 Task: Find connections with filter location São Cristóvão with filter topic #motivation with filter profile language English with filter current company Sterlite Power with filter school Kumaun University with filter industry Defense and Space Manufacturing with filter service category Mobile Marketing with filter keywords title Financial Planner
Action: Mouse moved to (479, 85)
Screenshot: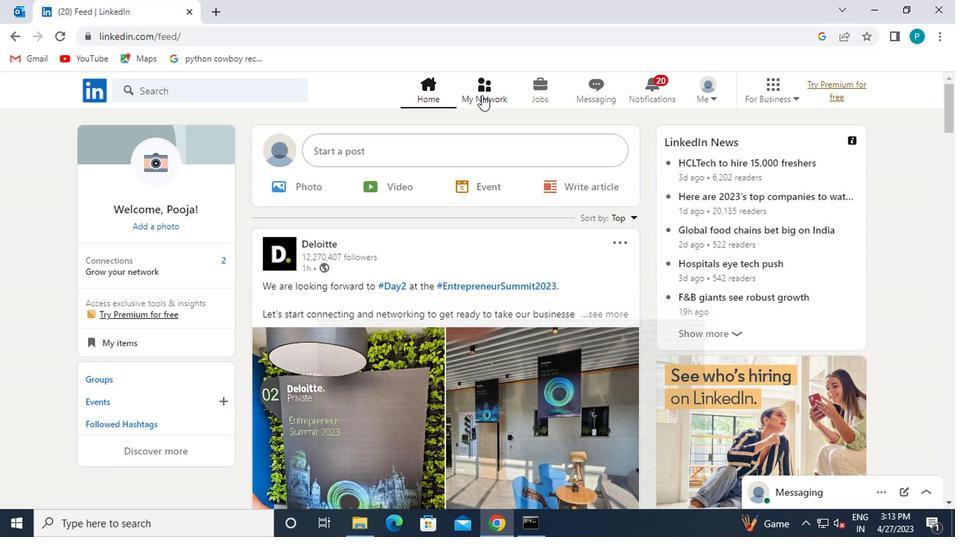 
Action: Mouse pressed left at (479, 85)
Screenshot: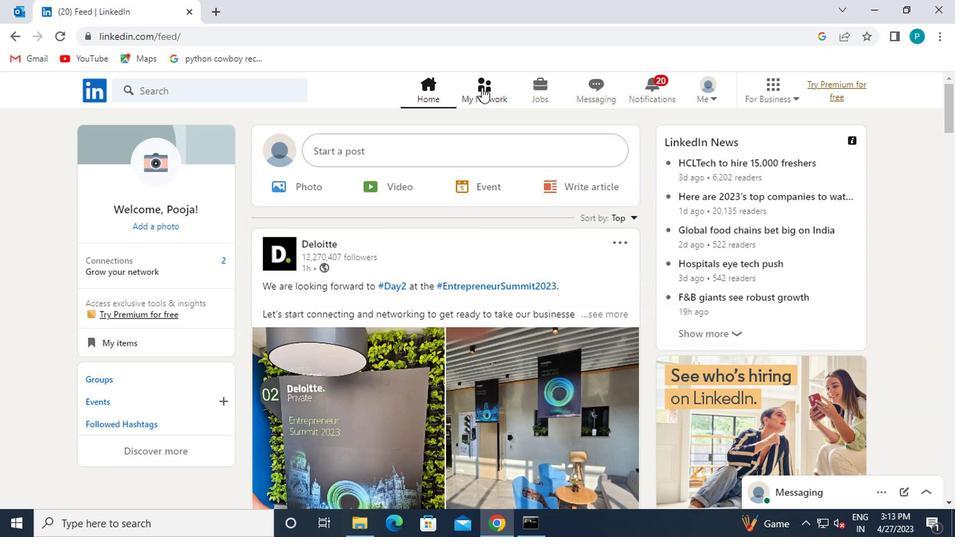 
Action: Mouse moved to (220, 167)
Screenshot: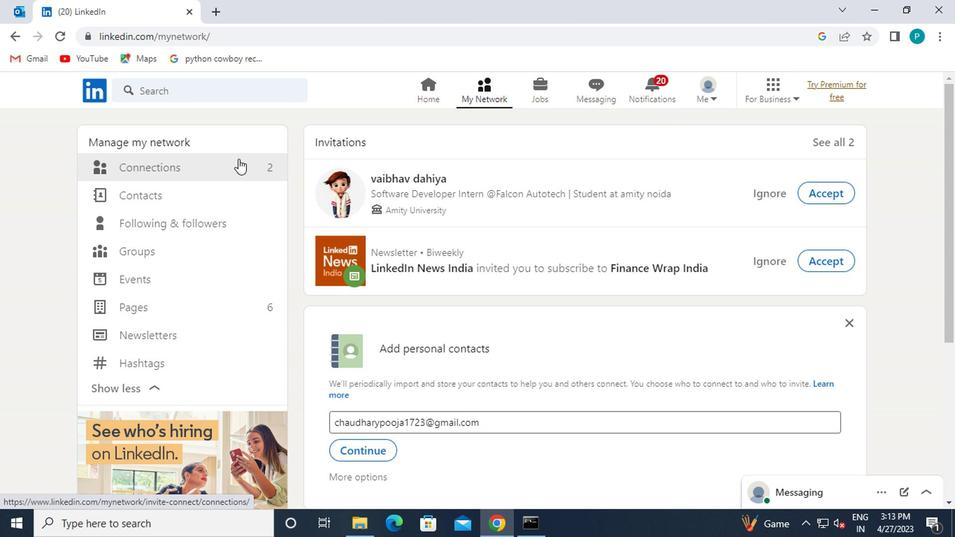 
Action: Mouse pressed left at (220, 167)
Screenshot: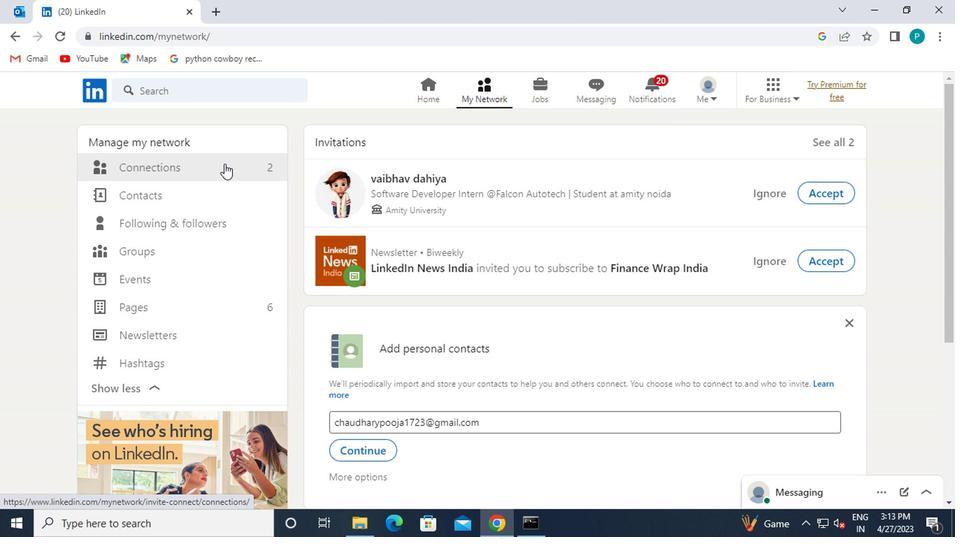 
Action: Mouse moved to (582, 174)
Screenshot: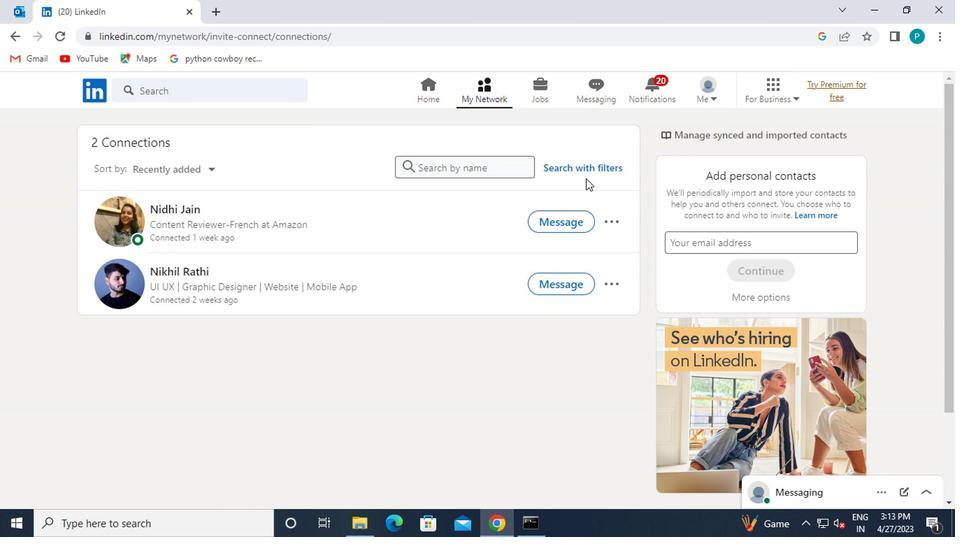 
Action: Mouse pressed left at (582, 174)
Screenshot: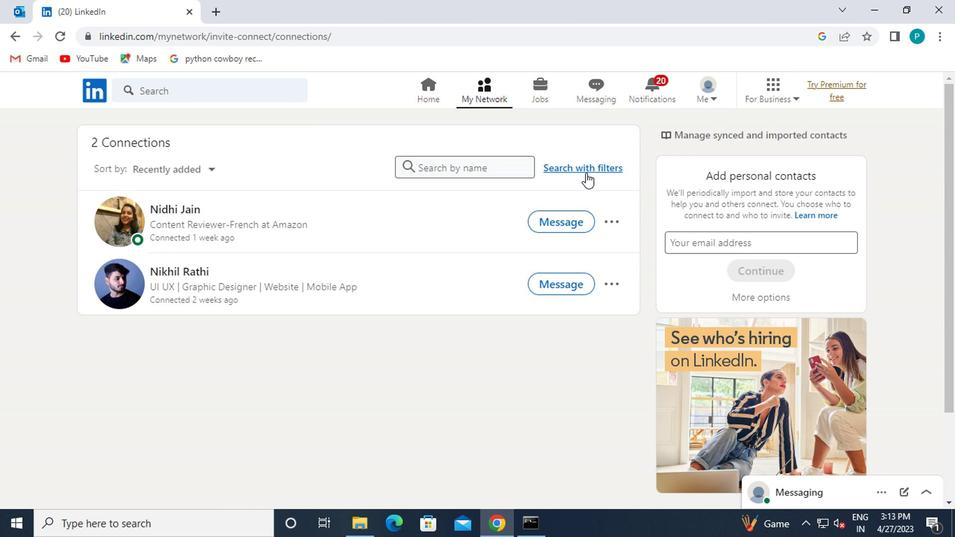 
Action: Mouse moved to (523, 129)
Screenshot: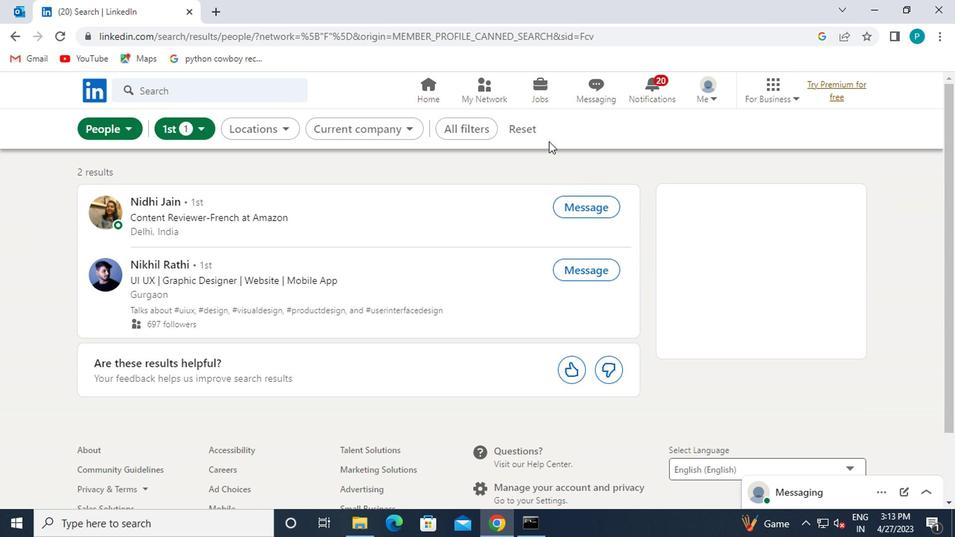 
Action: Mouse pressed left at (523, 129)
Screenshot: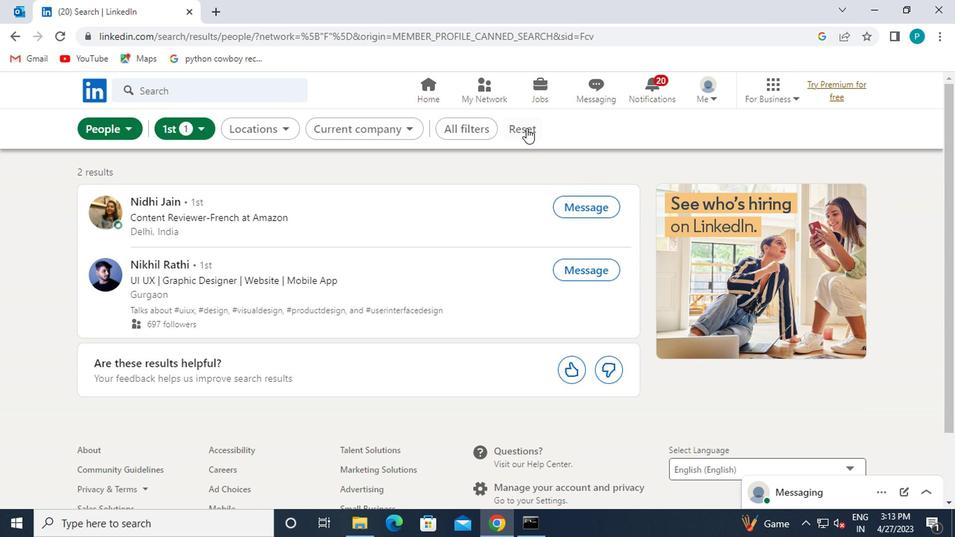 
Action: Mouse moved to (489, 134)
Screenshot: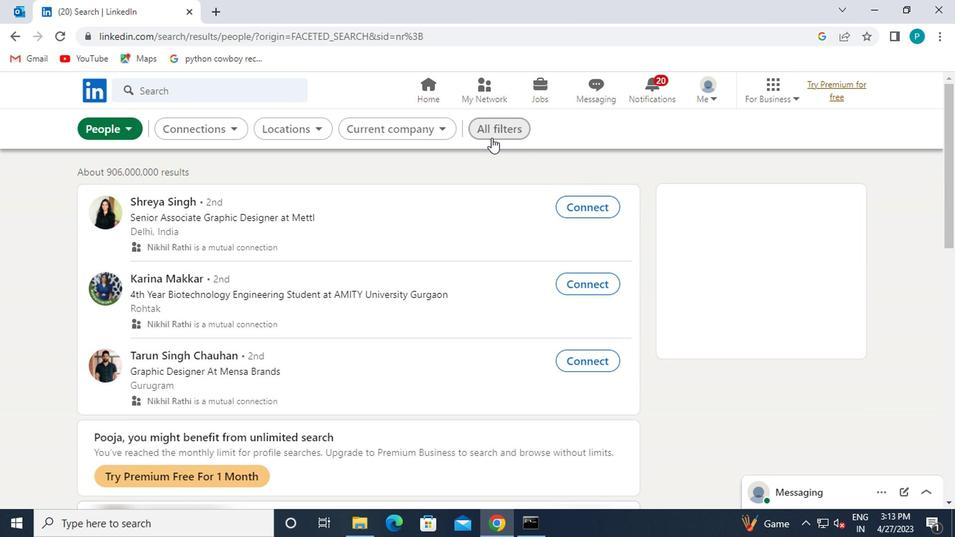 
Action: Mouse pressed left at (489, 134)
Screenshot: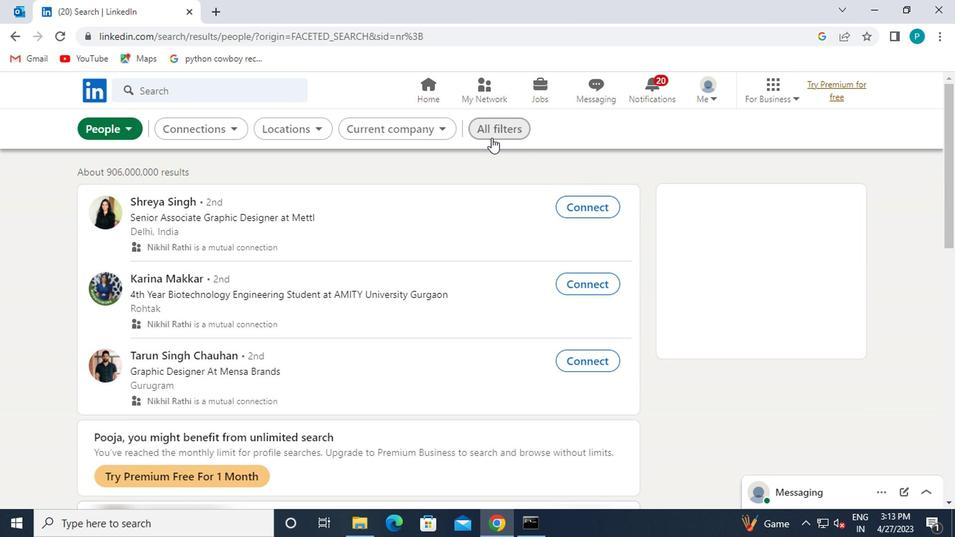 
Action: Mouse moved to (713, 339)
Screenshot: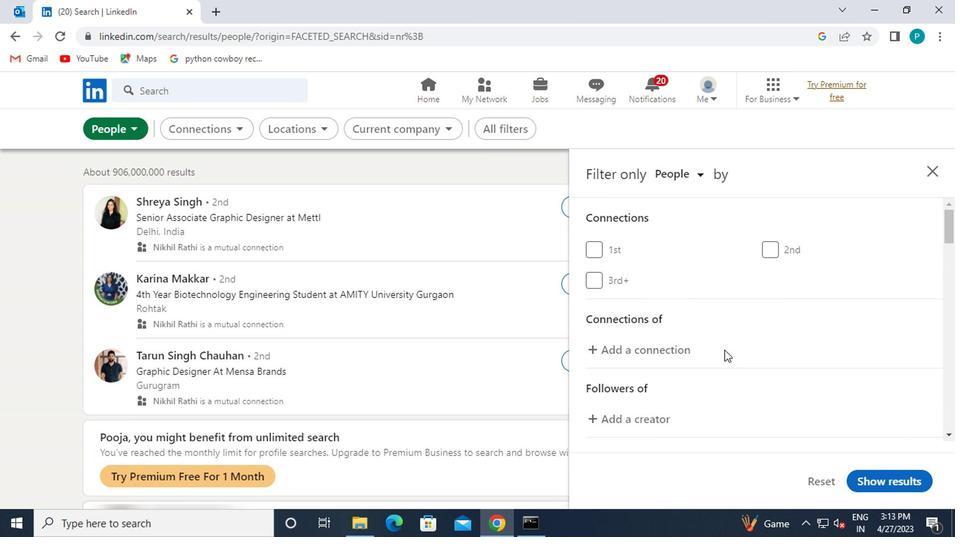 
Action: Mouse scrolled (713, 339) with delta (0, 0)
Screenshot: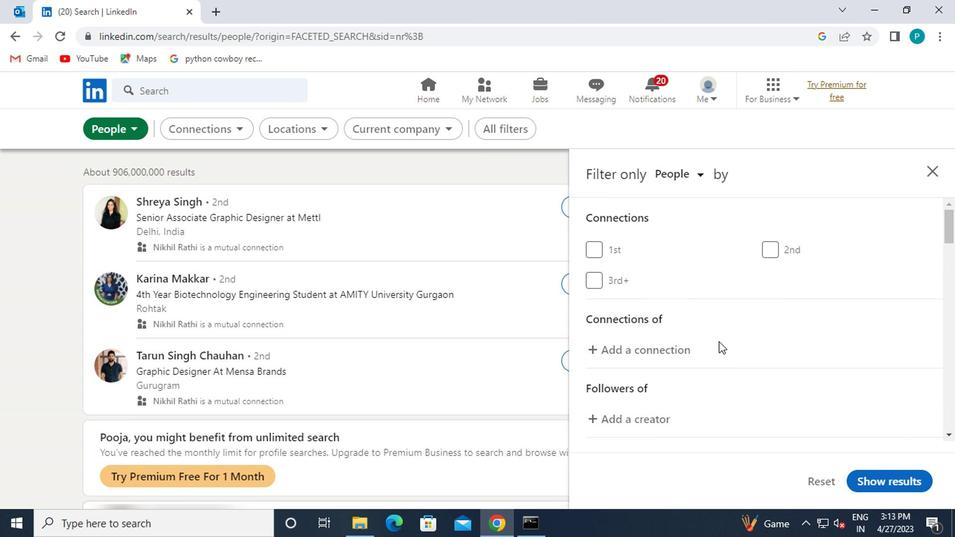 
Action: Mouse moved to (713, 343)
Screenshot: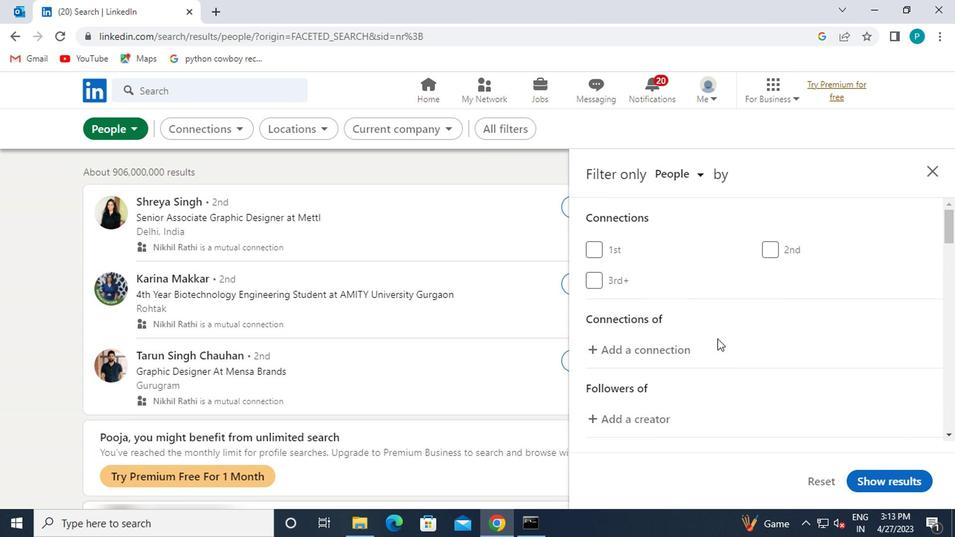 
Action: Mouse scrolled (713, 342) with delta (0, 0)
Screenshot: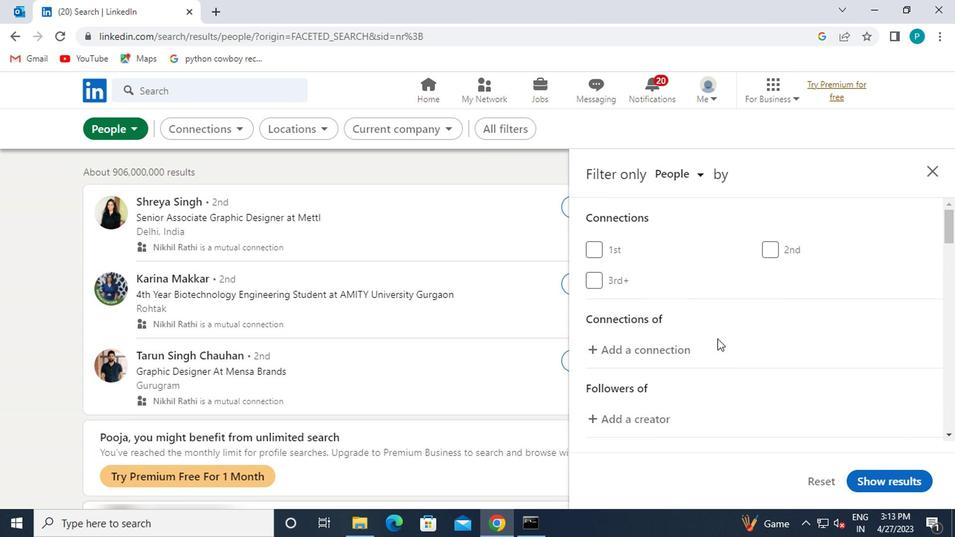 
Action: Mouse moved to (785, 403)
Screenshot: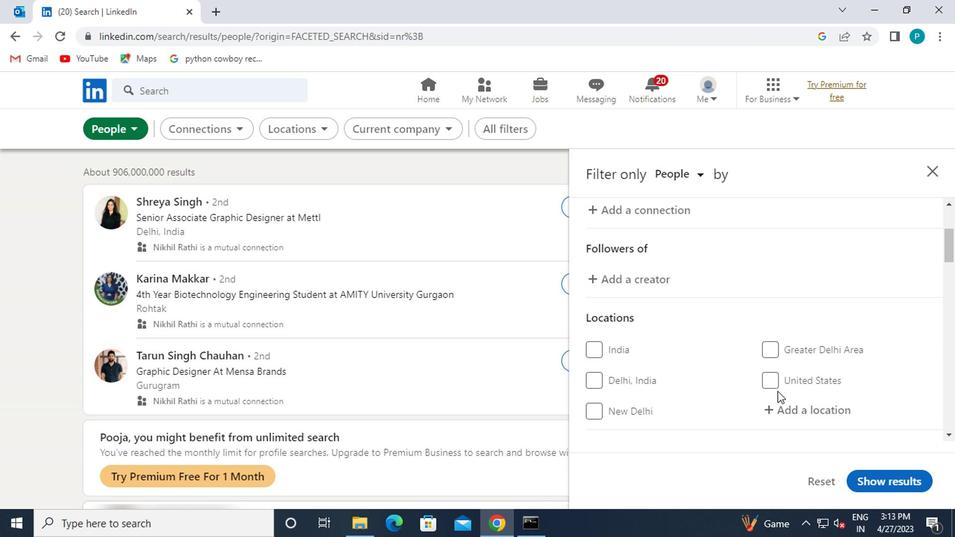 
Action: Mouse pressed left at (785, 403)
Screenshot: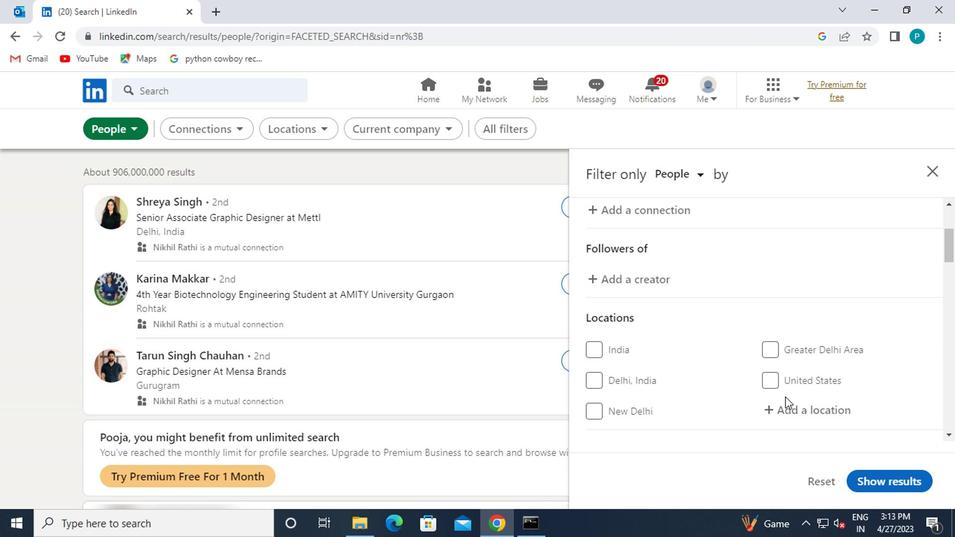 
Action: Key pressed <Key.caps_lock>s<Key.caps_lock>ao<Key.space><Key.caps_lock>c<Key.caps_lock>ris
Screenshot: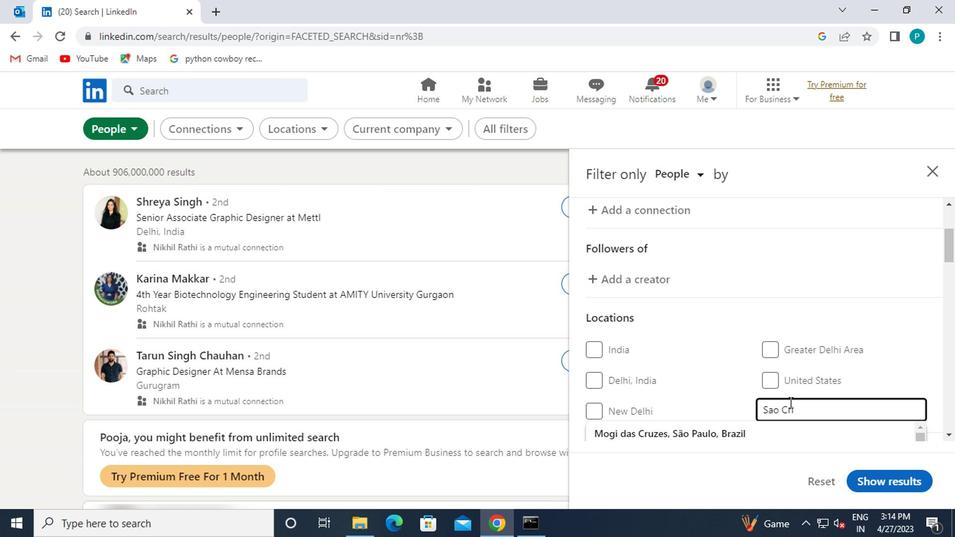 
Action: Mouse moved to (748, 397)
Screenshot: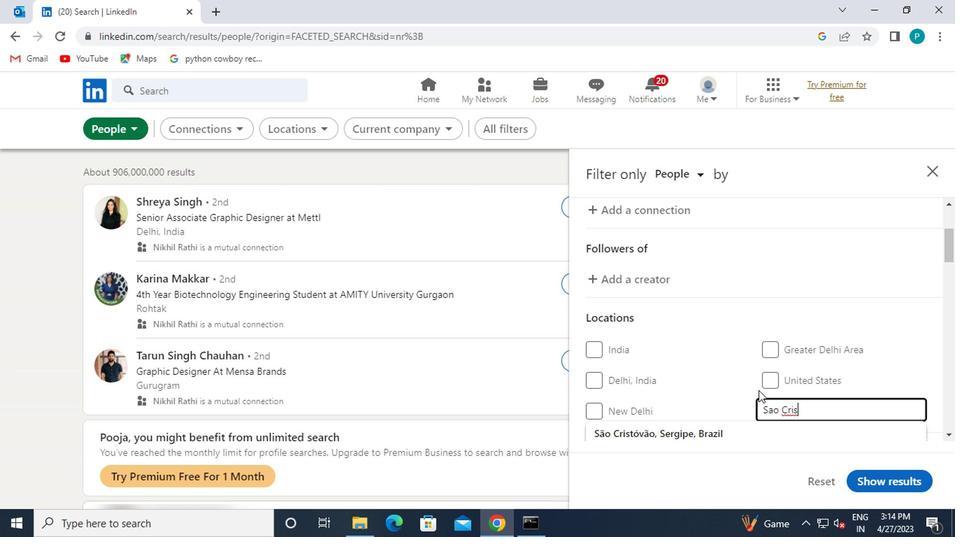 
Action: Mouse scrolled (748, 396) with delta (0, 0)
Screenshot: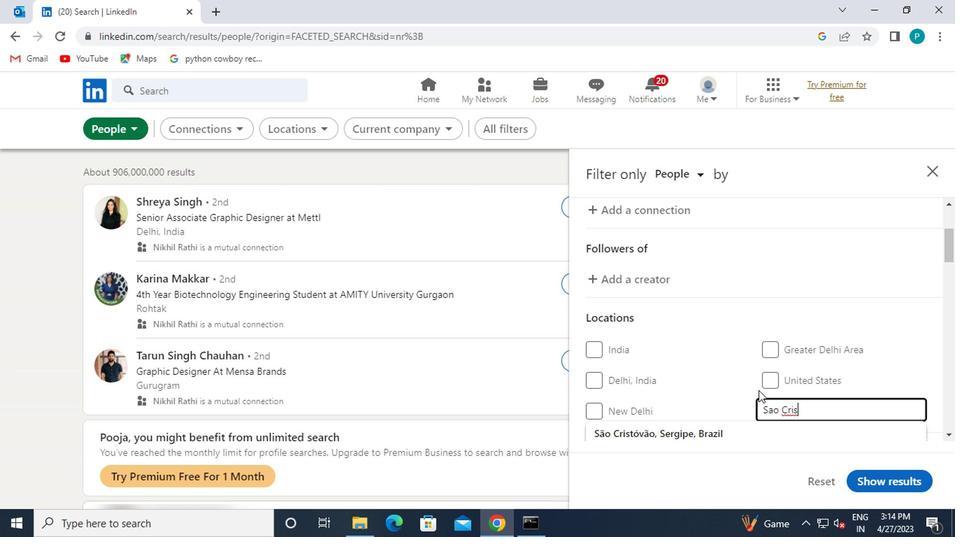 
Action: Mouse moved to (706, 358)
Screenshot: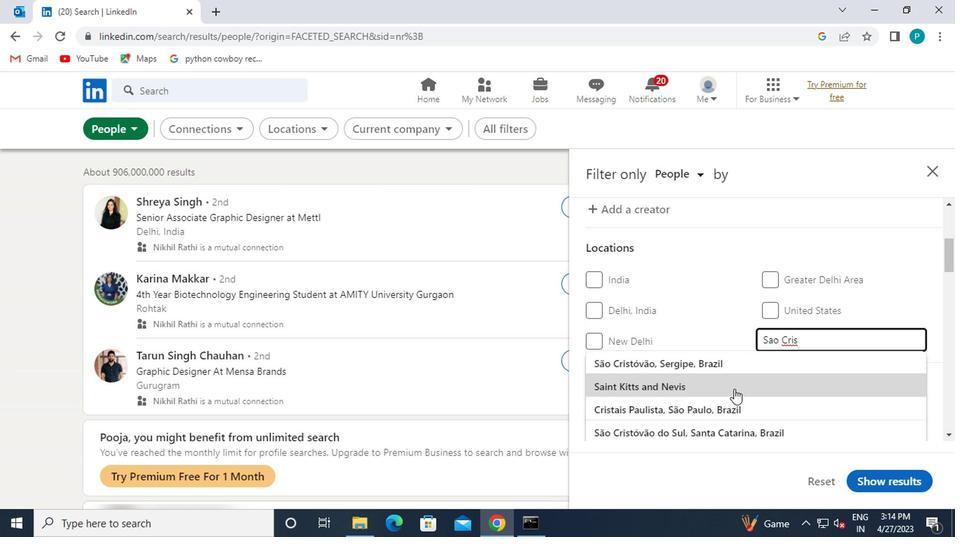 
Action: Mouse pressed left at (706, 358)
Screenshot: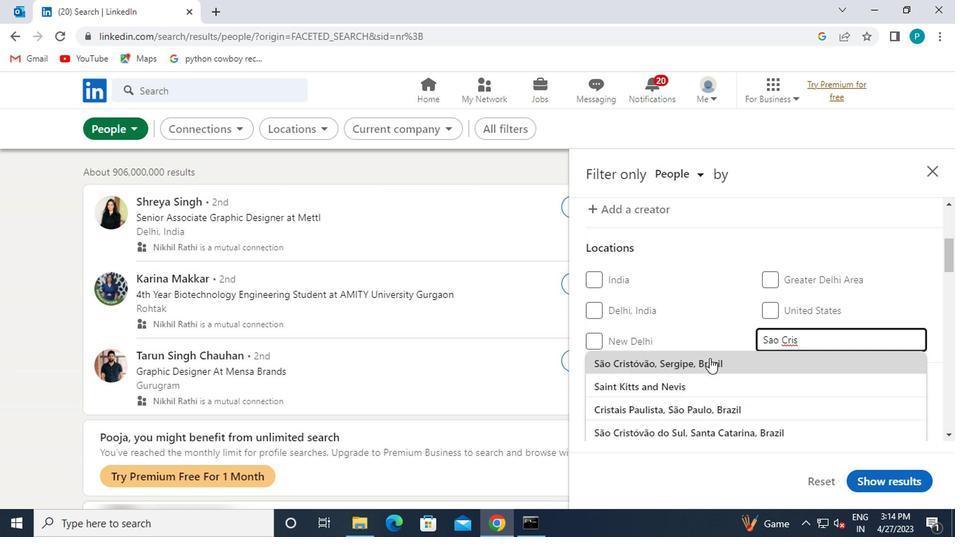 
Action: Mouse moved to (776, 372)
Screenshot: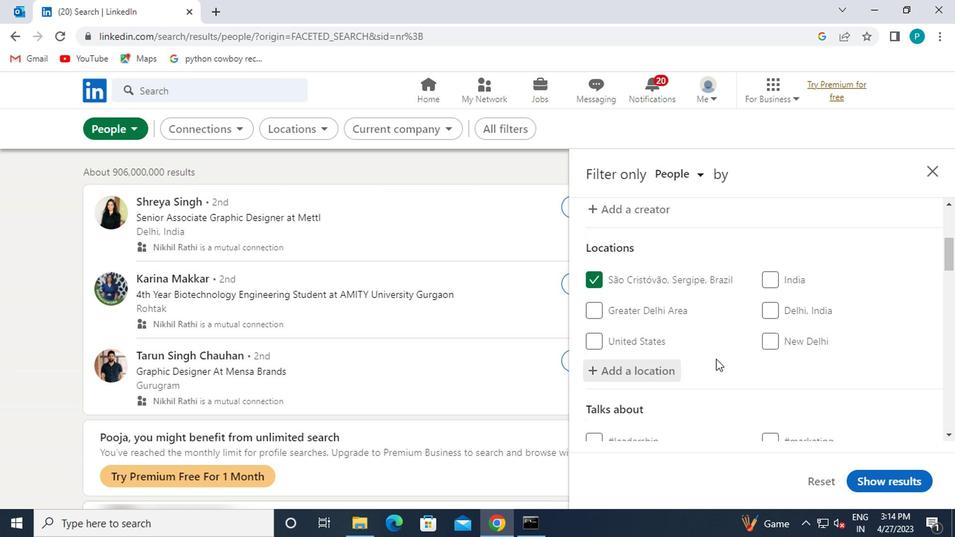 
Action: Mouse scrolled (776, 371) with delta (0, 0)
Screenshot: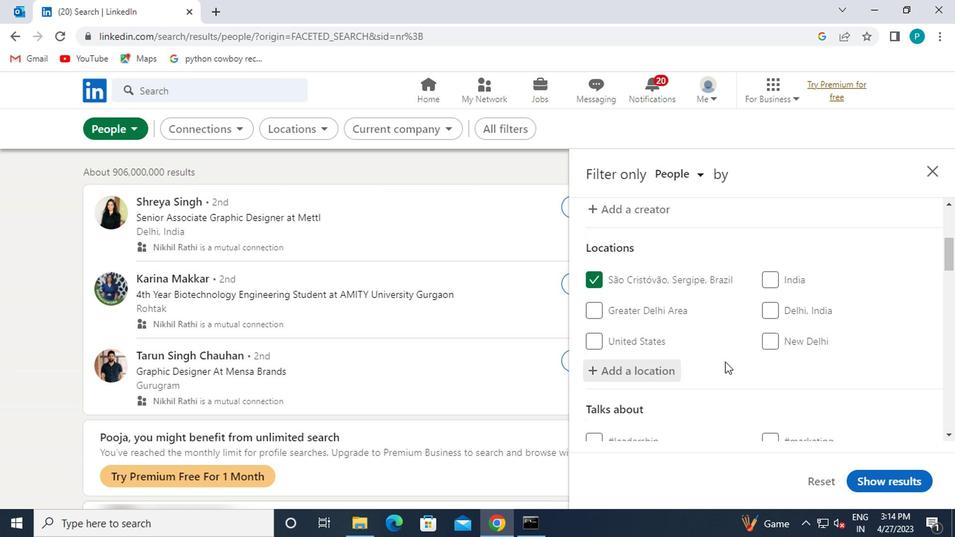 
Action: Mouse moved to (776, 372)
Screenshot: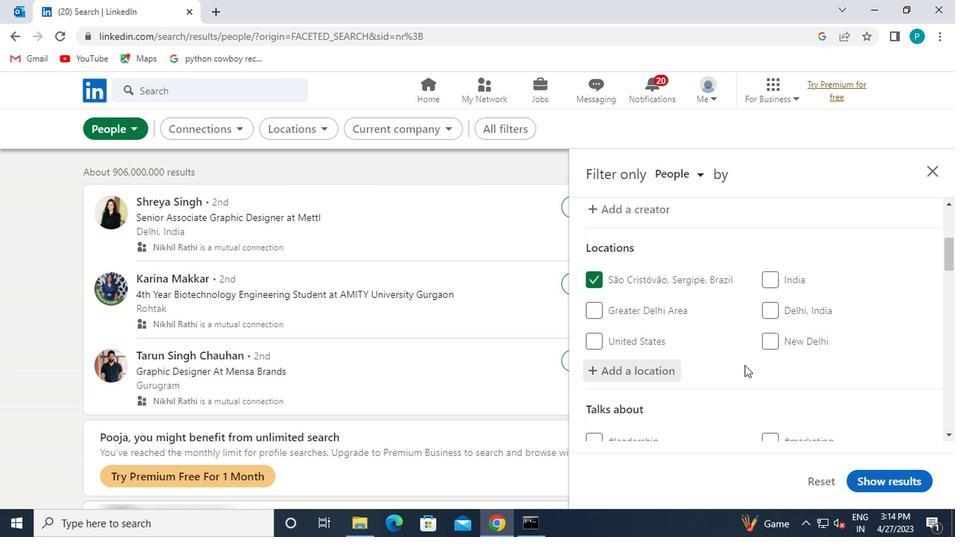 
Action: Mouse scrolled (776, 371) with delta (0, 0)
Screenshot: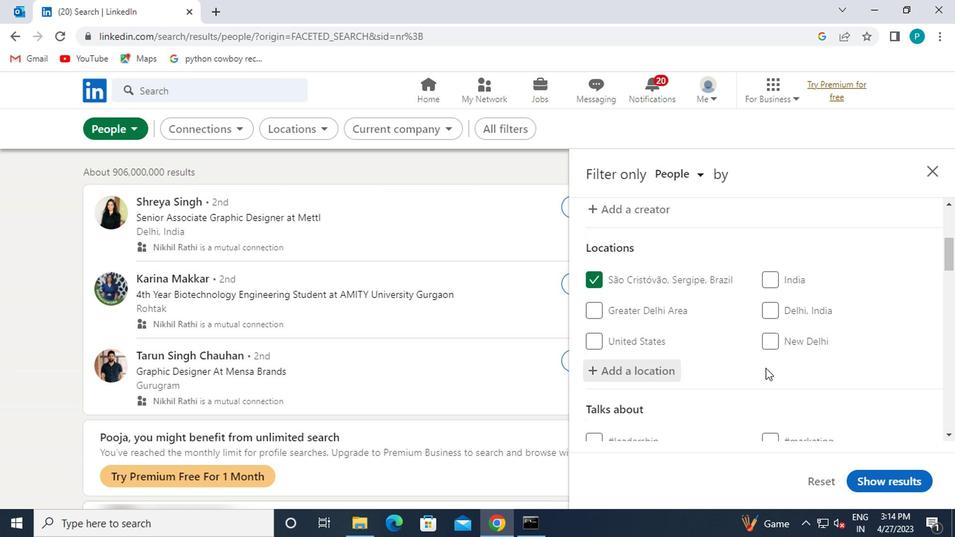 
Action: Mouse scrolled (776, 371) with delta (0, 0)
Screenshot: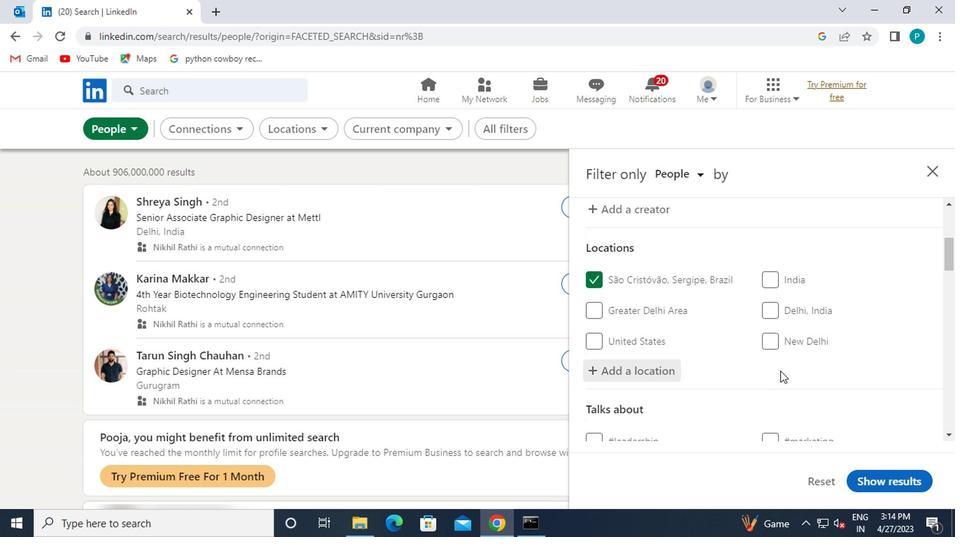 
Action: Mouse moved to (774, 292)
Screenshot: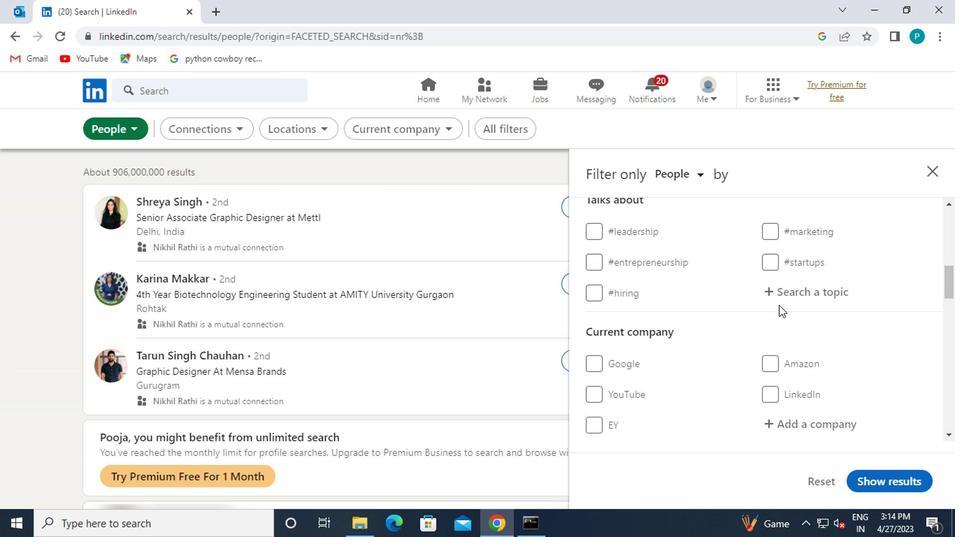 
Action: Mouse pressed left at (774, 292)
Screenshot: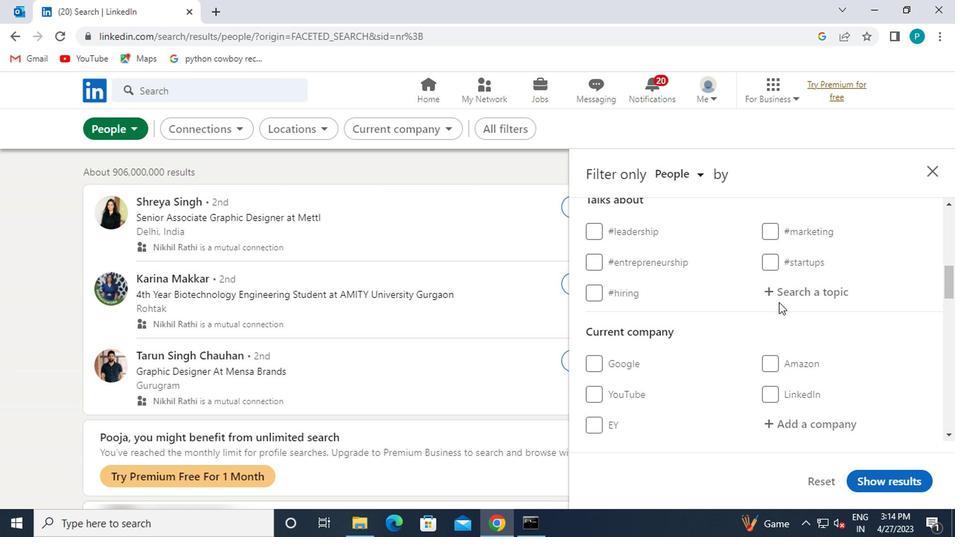 
Action: Key pressed <Key.shift><Key.shift>#MOTIVATION
Screenshot: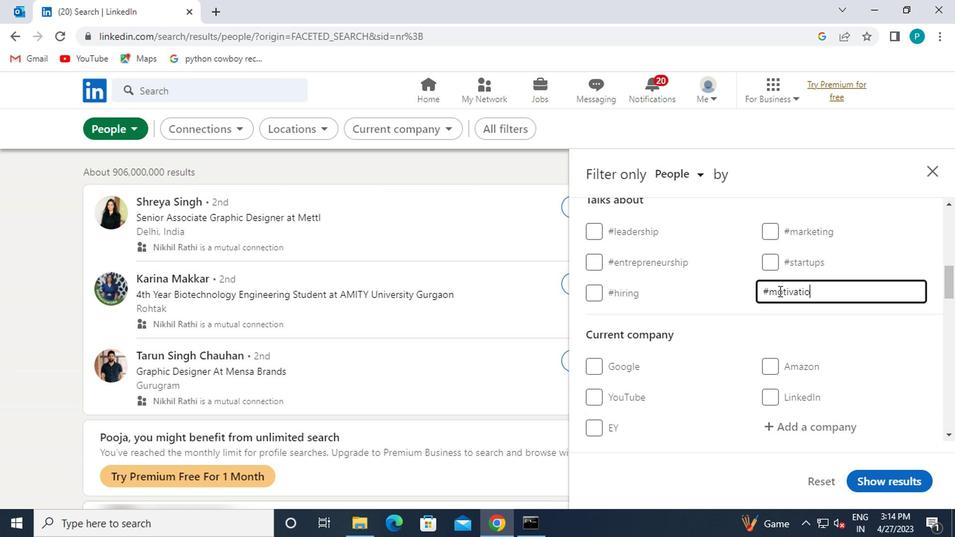 
Action: Mouse moved to (771, 316)
Screenshot: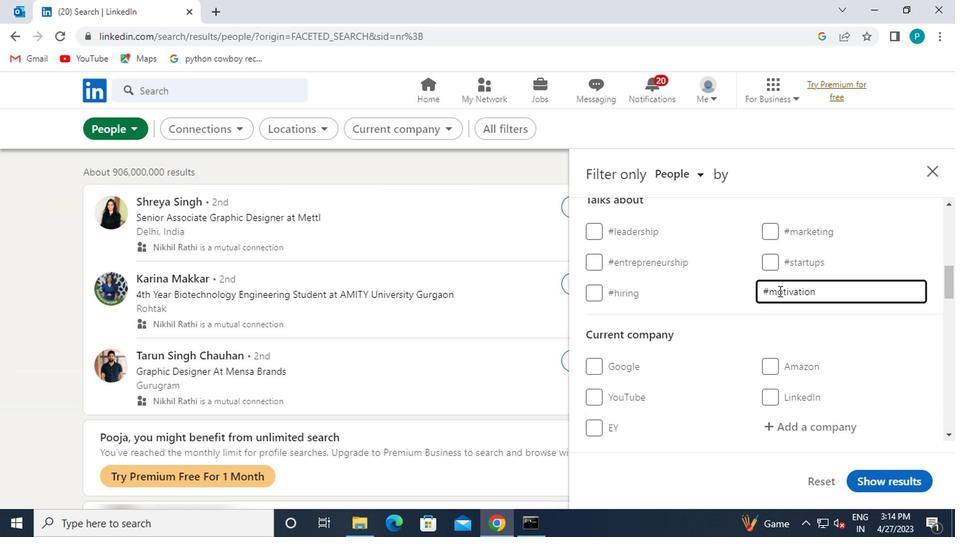 
Action: Mouse scrolled (771, 316) with delta (0, 0)
Screenshot: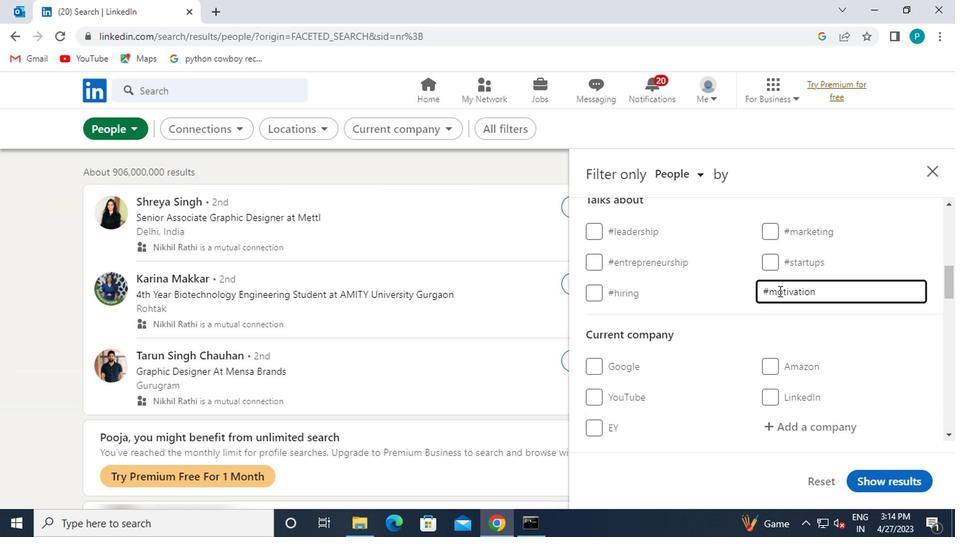 
Action: Mouse moved to (768, 318)
Screenshot: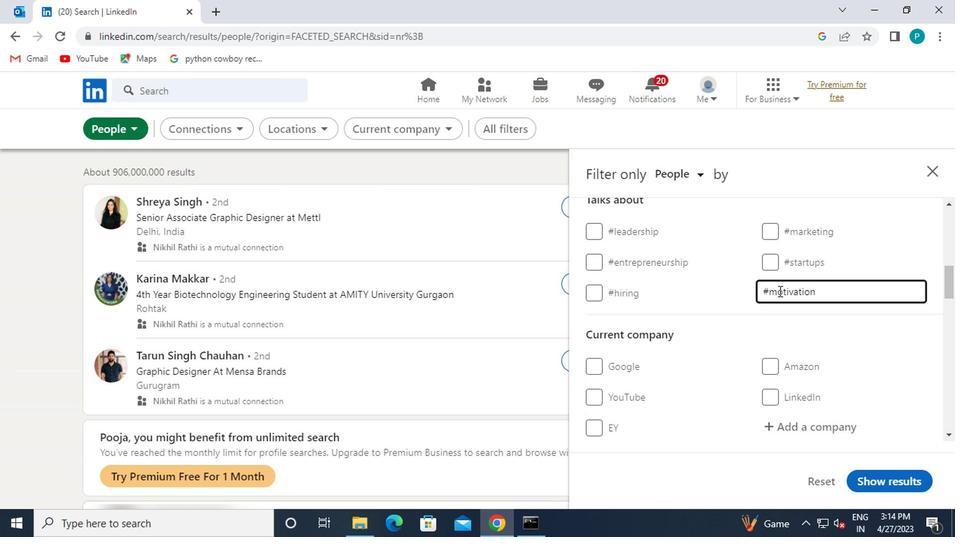 
Action: Mouse scrolled (768, 317) with delta (0, 0)
Screenshot: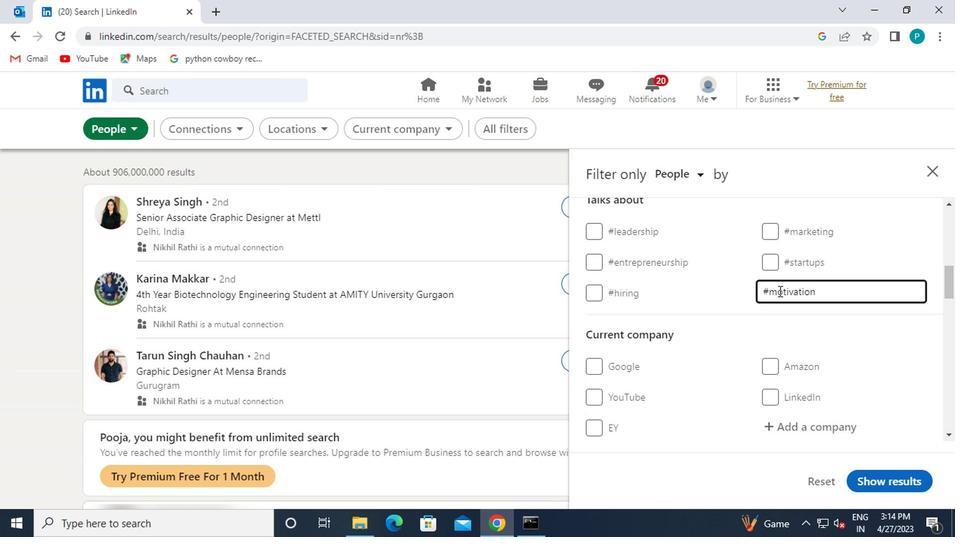 
Action: Mouse moved to (766, 319)
Screenshot: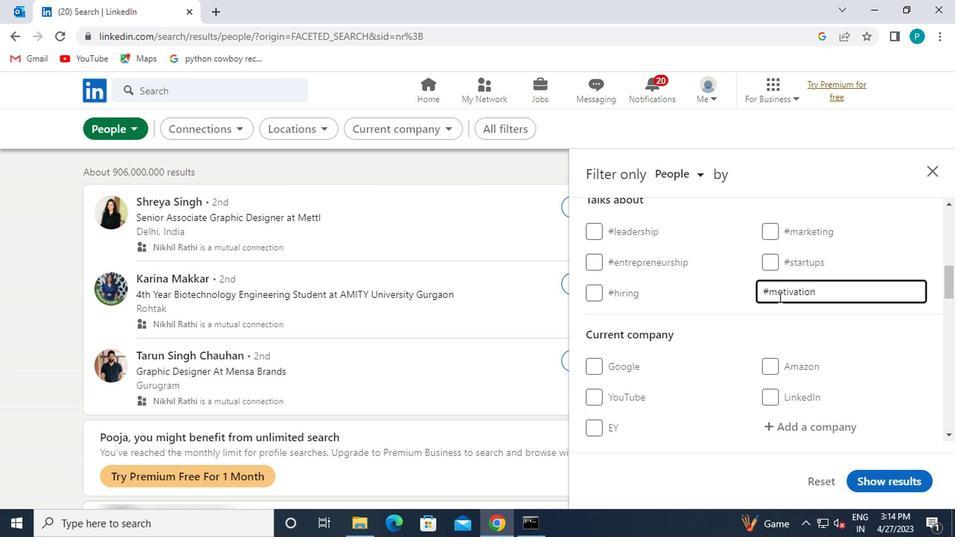 
Action: Mouse scrolled (766, 318) with delta (0, 0)
Screenshot: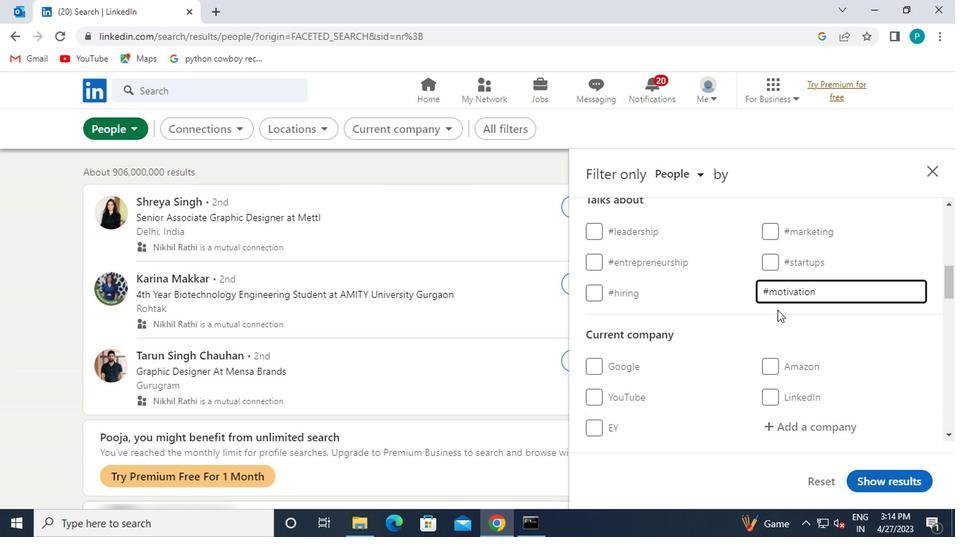 
Action: Mouse moved to (737, 332)
Screenshot: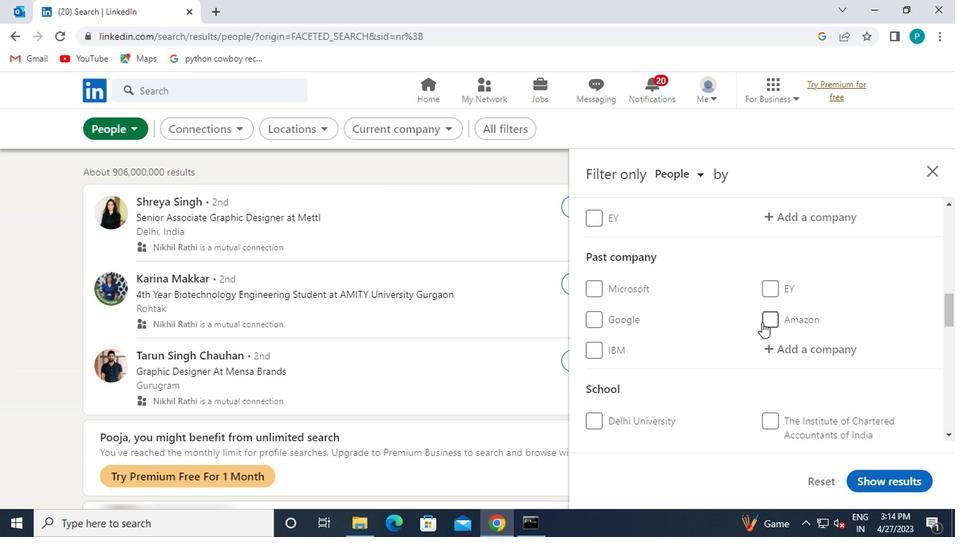 
Action: Mouse scrolled (737, 332) with delta (0, 0)
Screenshot: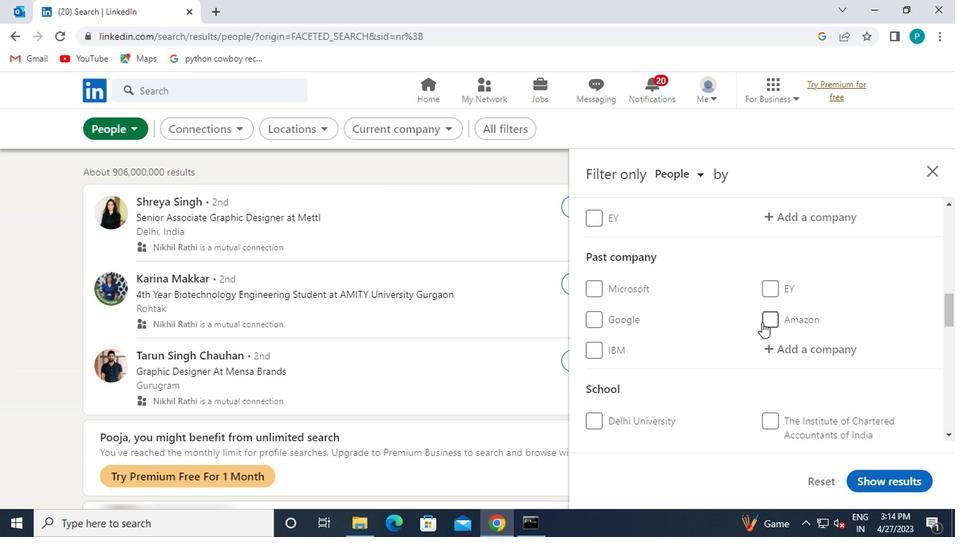
Action: Mouse moved to (728, 336)
Screenshot: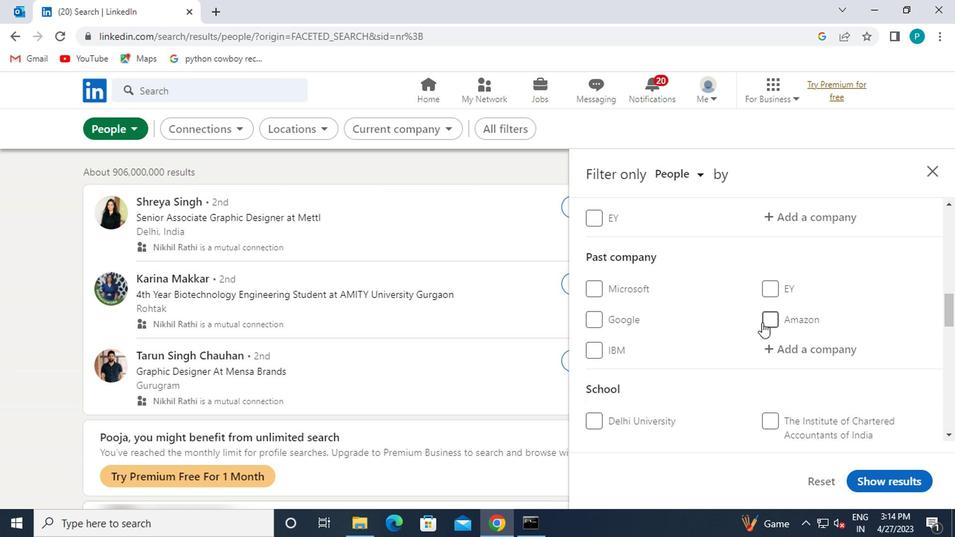 
Action: Mouse scrolled (728, 335) with delta (0, 0)
Screenshot: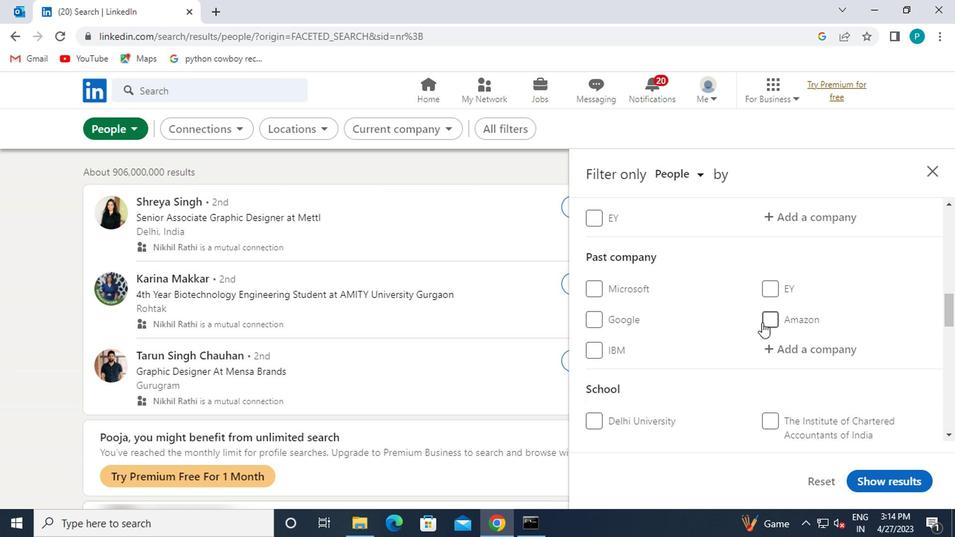 
Action: Mouse moved to (594, 348)
Screenshot: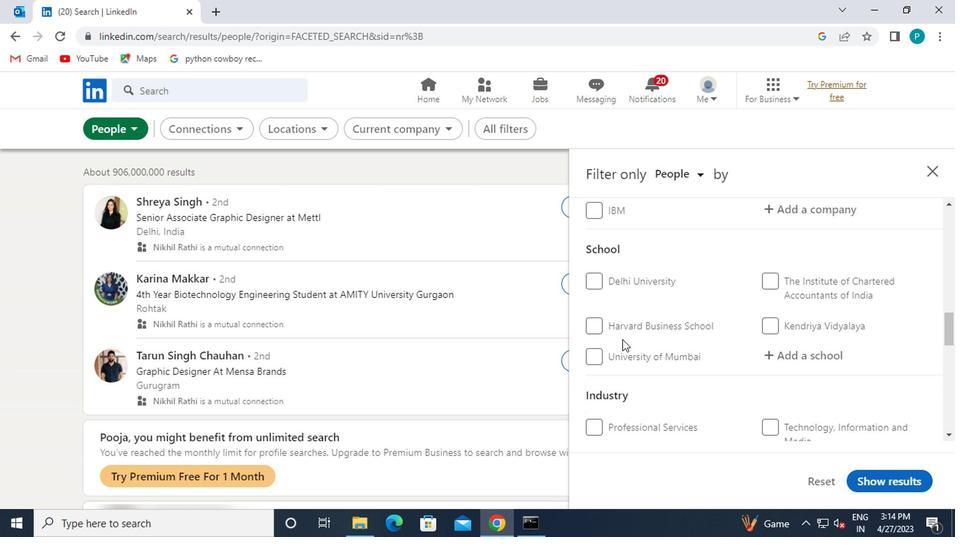 
Action: Mouse scrolled (594, 347) with delta (0, 0)
Screenshot: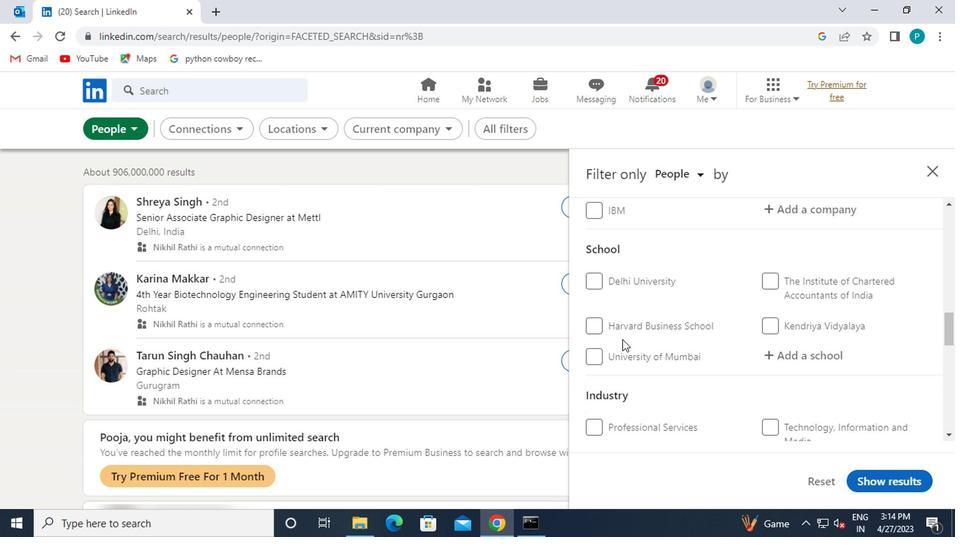 
Action: Mouse moved to (594, 366)
Screenshot: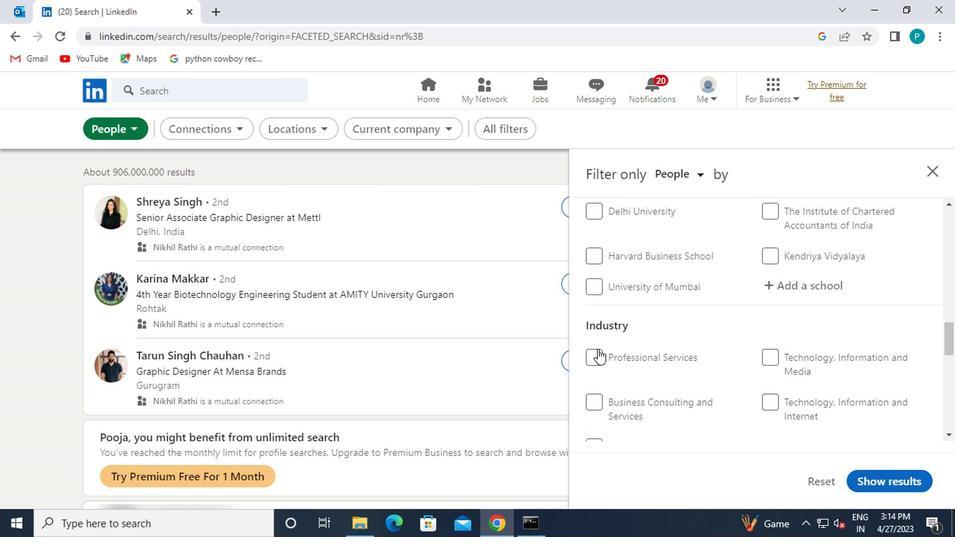
Action: Mouse scrolled (594, 365) with delta (0, 0)
Screenshot: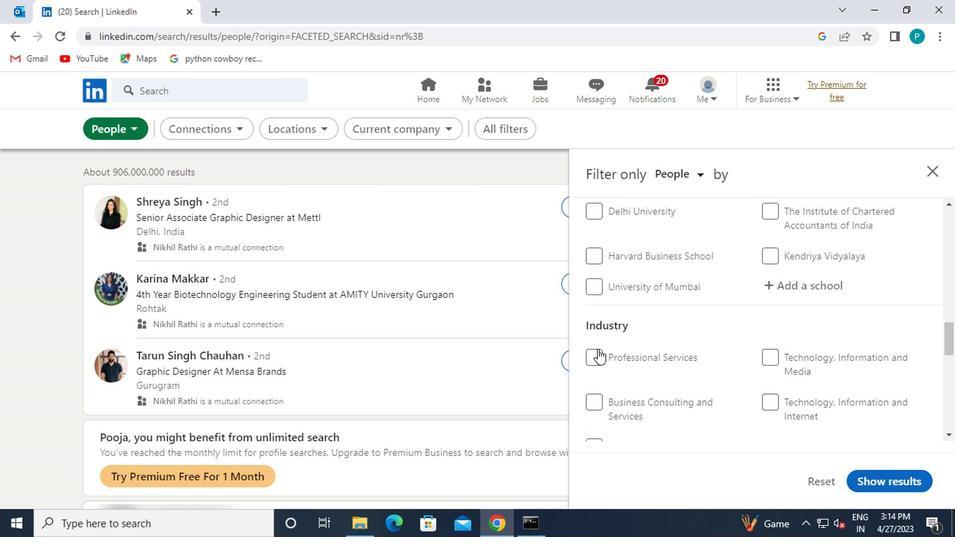 
Action: Mouse moved to (594, 366)
Screenshot: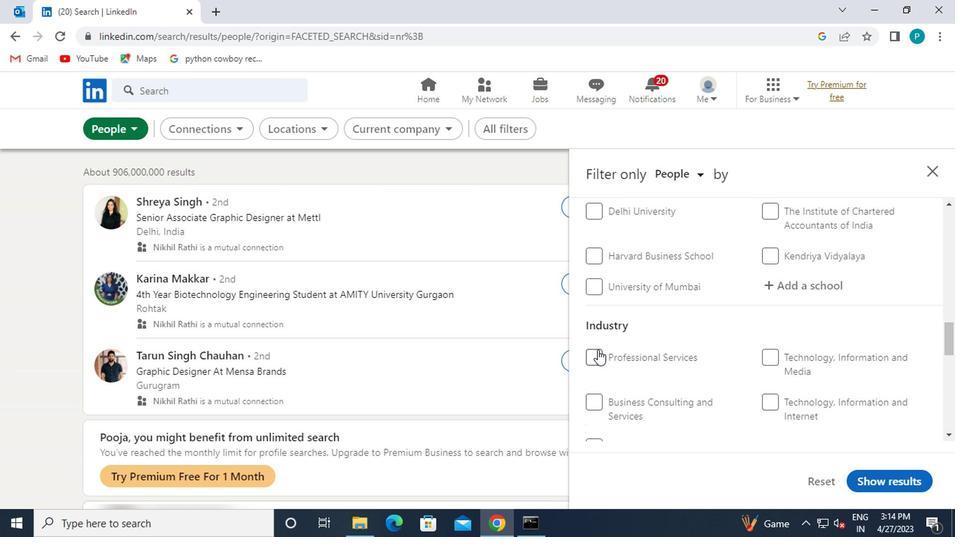 
Action: Mouse scrolled (594, 365) with delta (0, 0)
Screenshot: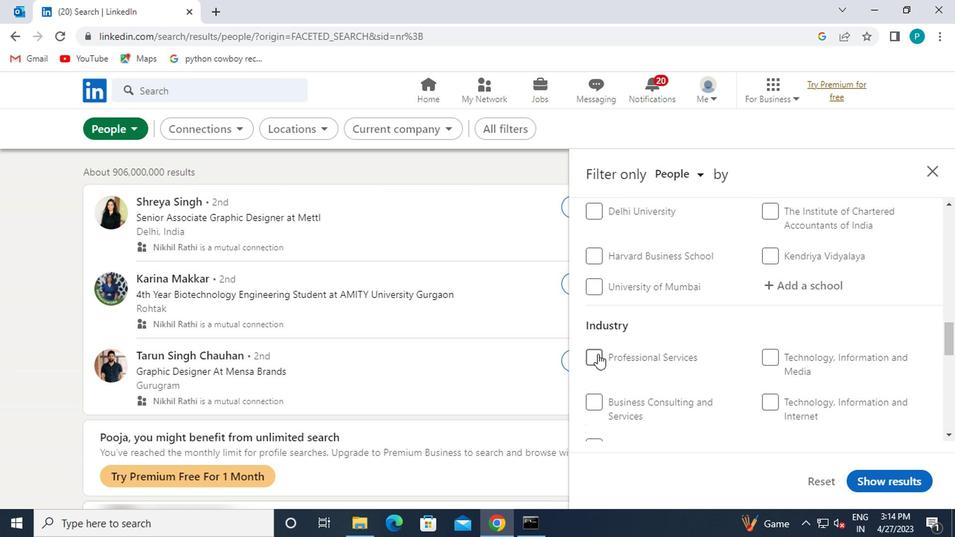 
Action: Mouse scrolled (594, 365) with delta (0, 0)
Screenshot: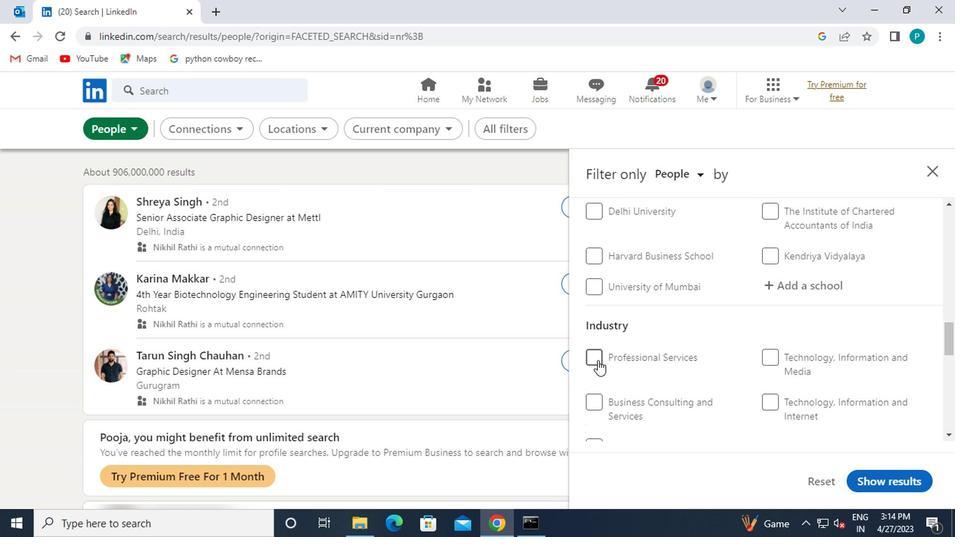 
Action: Mouse scrolled (594, 365) with delta (0, 0)
Screenshot: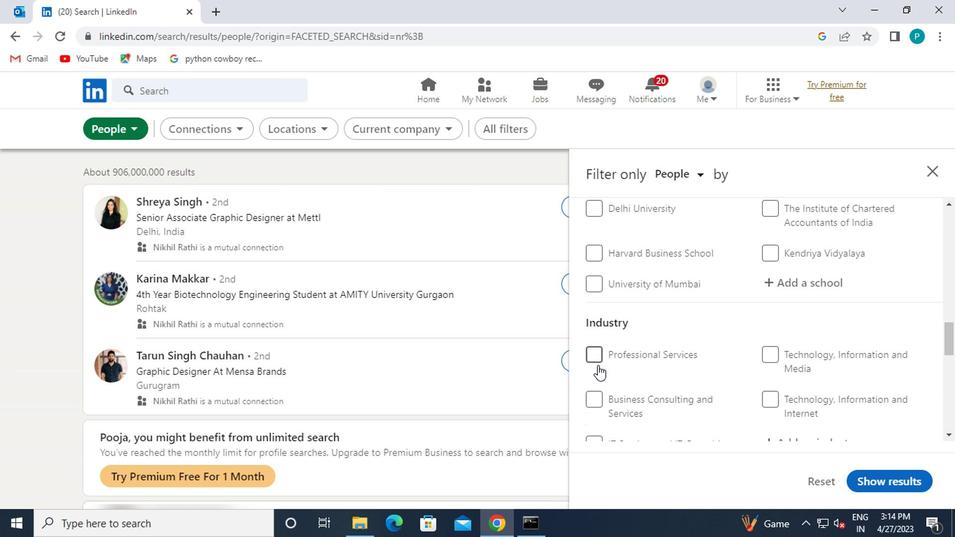 
Action: Mouse moved to (595, 368)
Screenshot: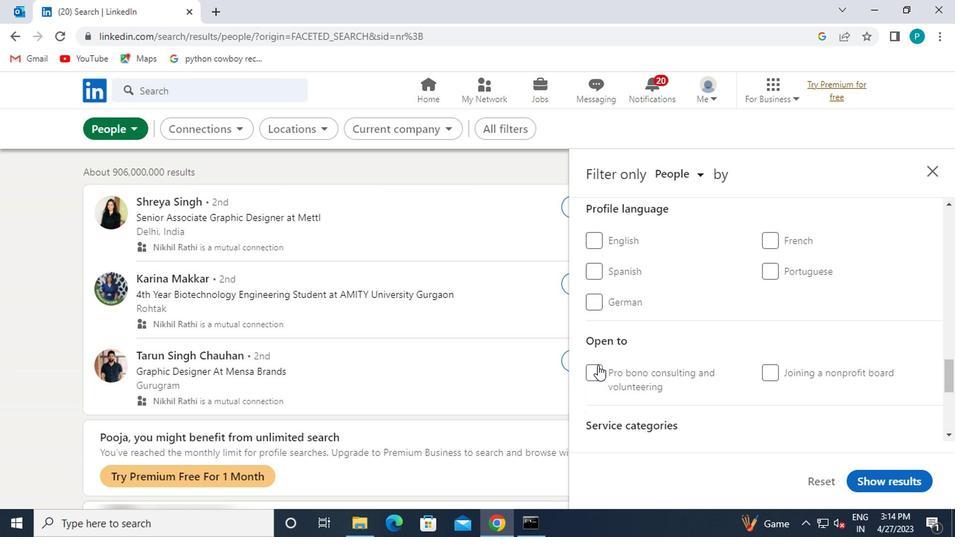 
Action: Mouse scrolled (595, 367) with delta (0, 0)
Screenshot: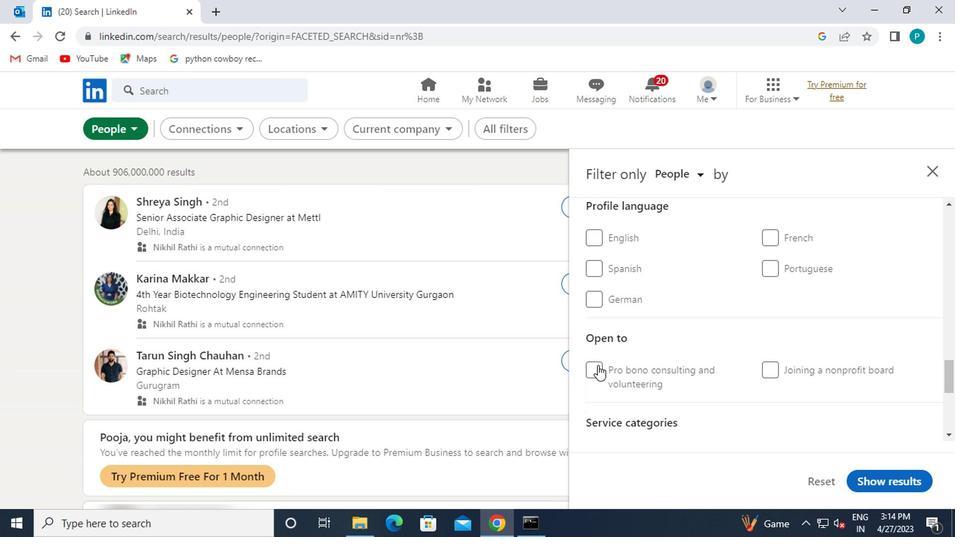 
Action: Mouse scrolled (595, 367) with delta (0, 0)
Screenshot: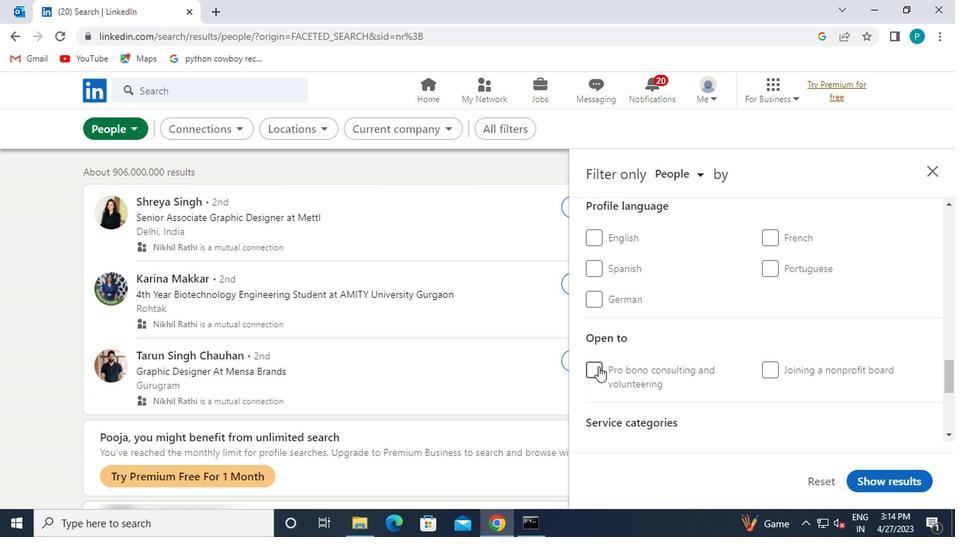 
Action: Mouse moved to (597, 368)
Screenshot: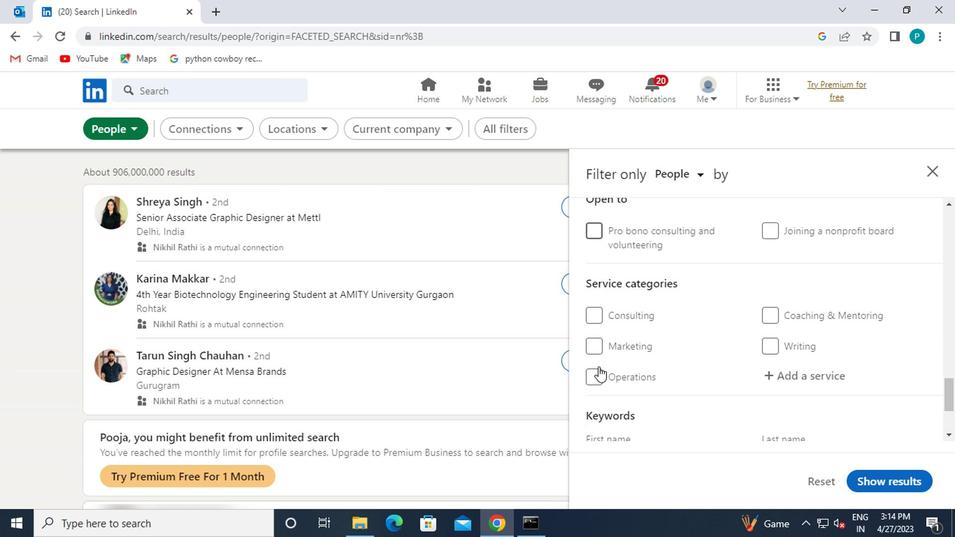 
Action: Mouse scrolled (597, 368) with delta (0, 0)
Screenshot: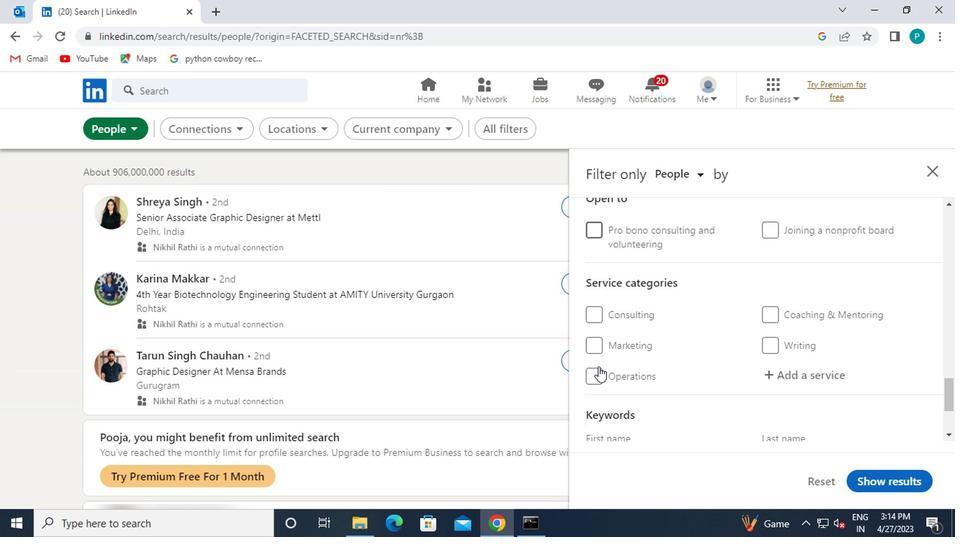 
Action: Mouse moved to (598, 368)
Screenshot: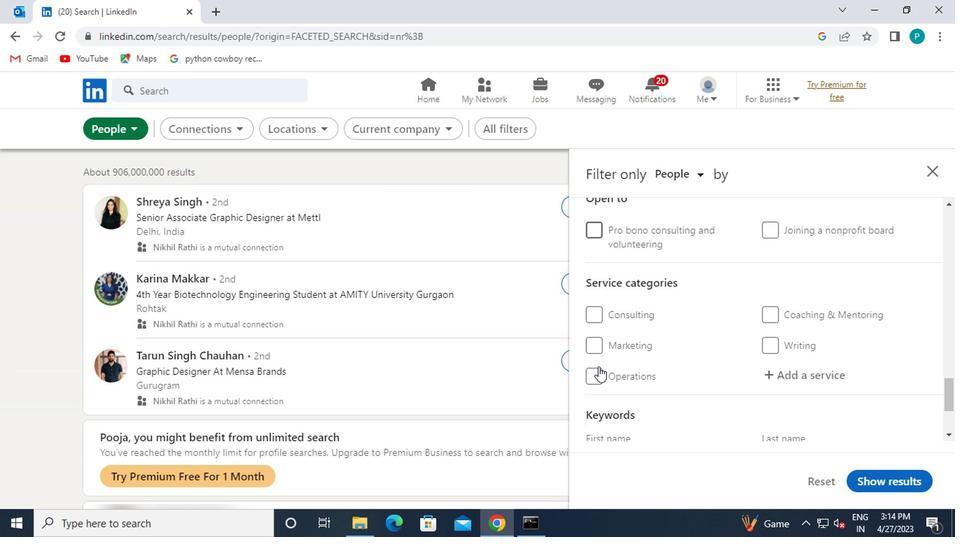 
Action: Mouse scrolled (598, 368) with delta (0, 0)
Screenshot: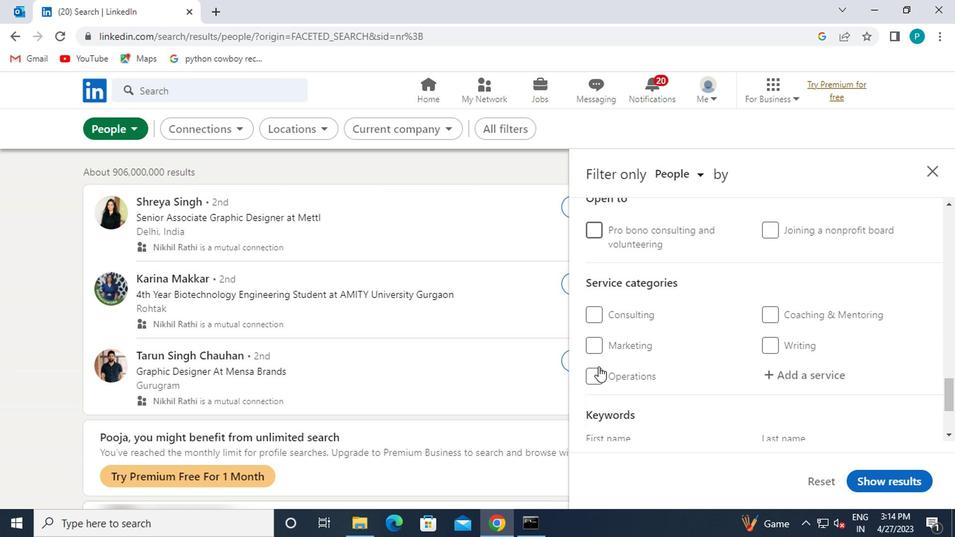 
Action: Mouse moved to (599, 368)
Screenshot: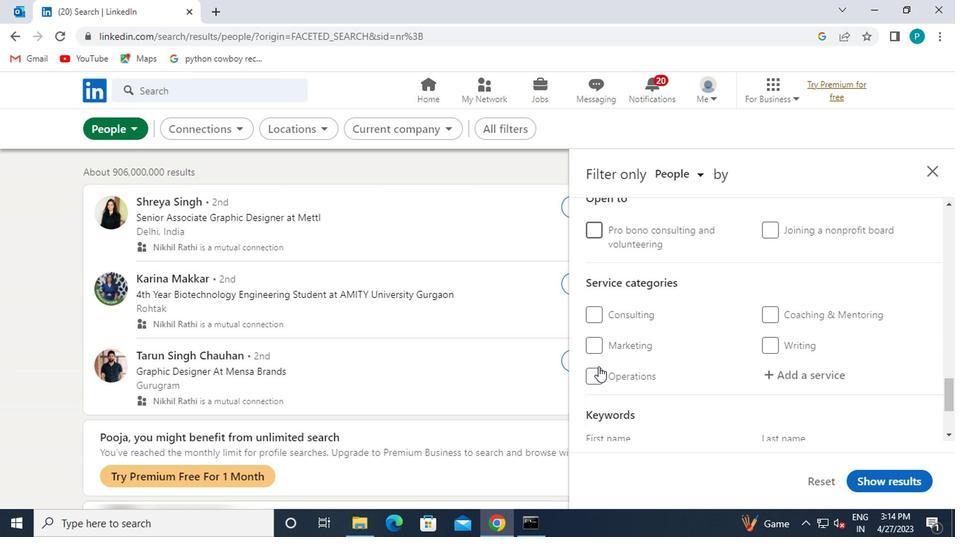 
Action: Mouse scrolled (599, 368) with delta (0, 0)
Screenshot: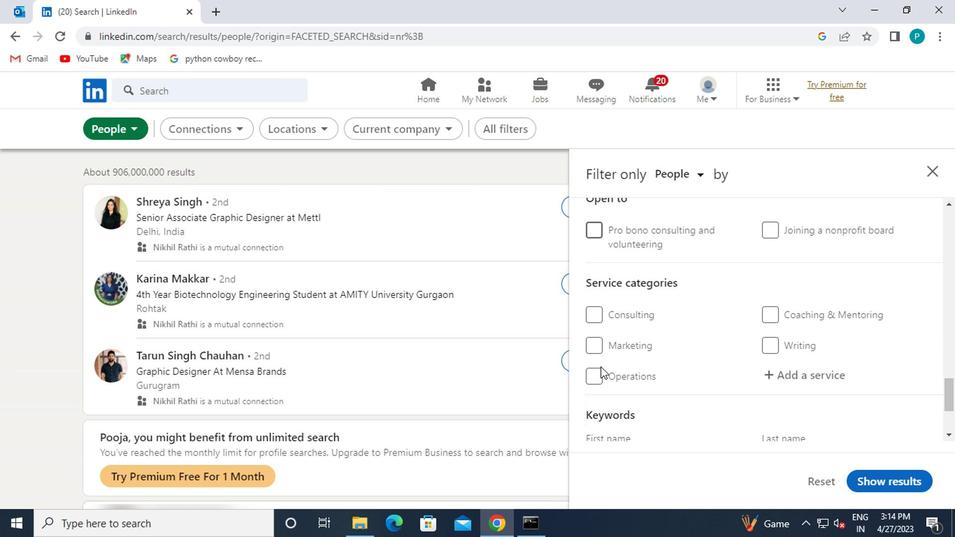 
Action: Mouse moved to (599, 309)
Screenshot: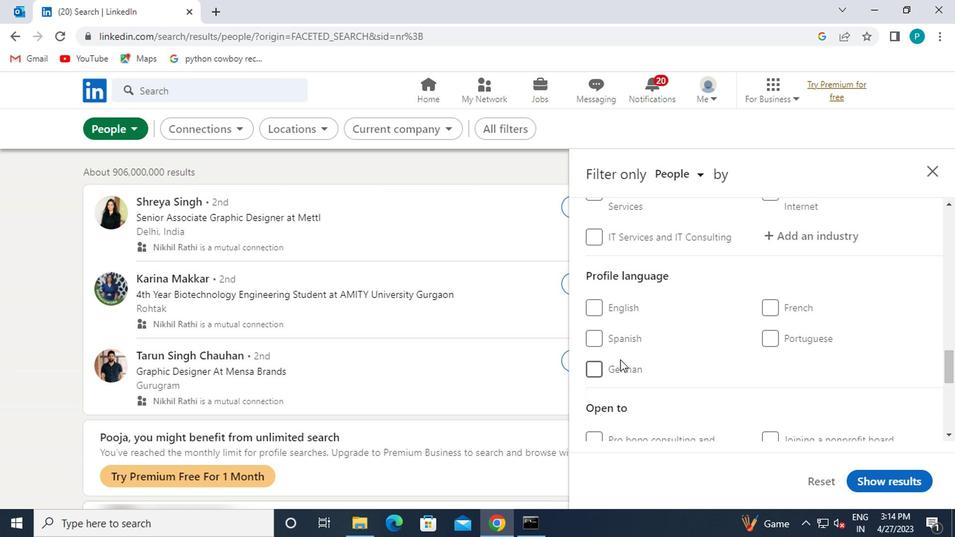 
Action: Mouse pressed left at (599, 309)
Screenshot: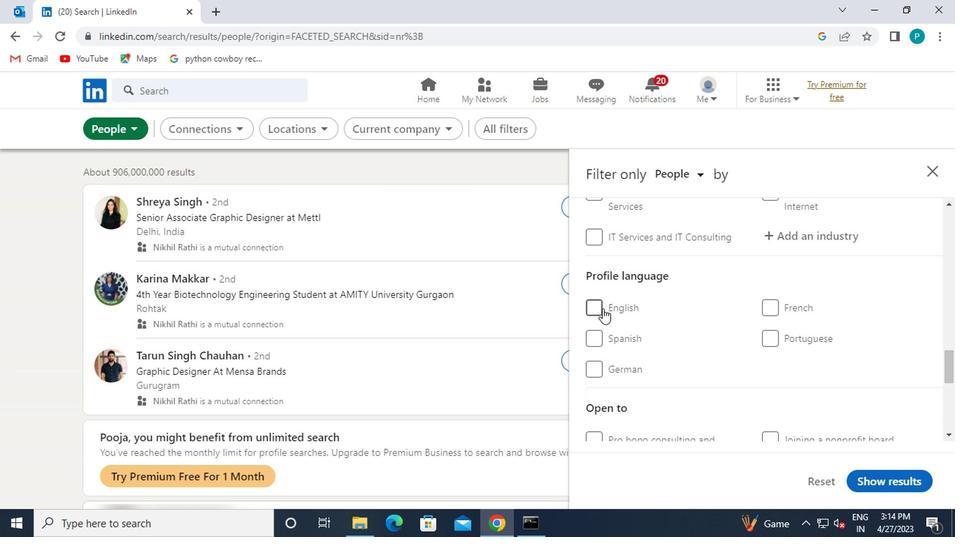 
Action: Mouse moved to (684, 322)
Screenshot: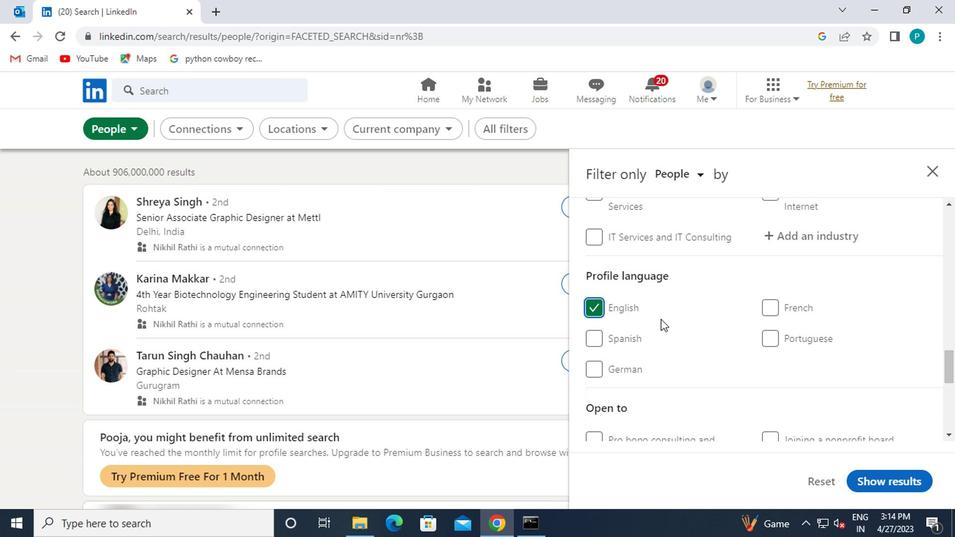 
Action: Mouse scrolled (684, 323) with delta (0, 0)
Screenshot: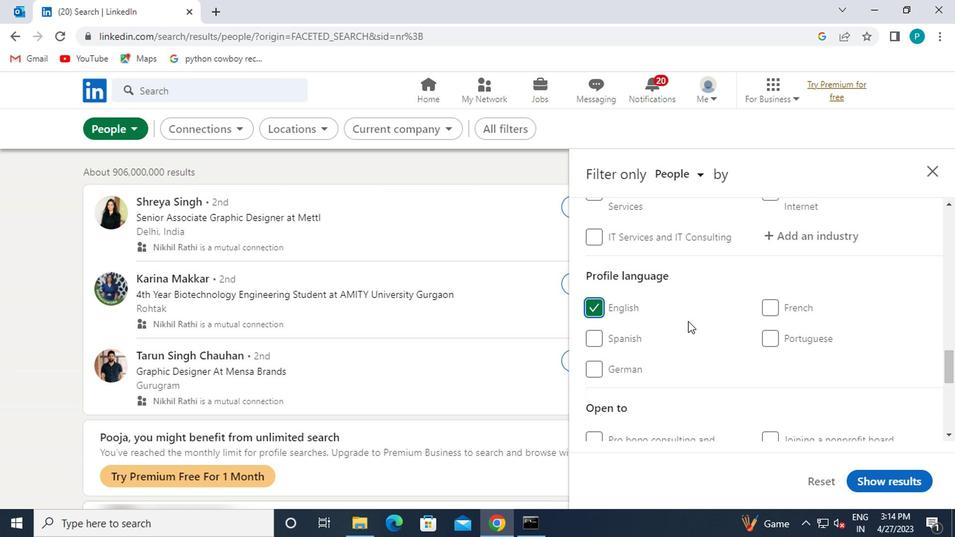 
Action: Mouse scrolled (684, 323) with delta (0, 0)
Screenshot: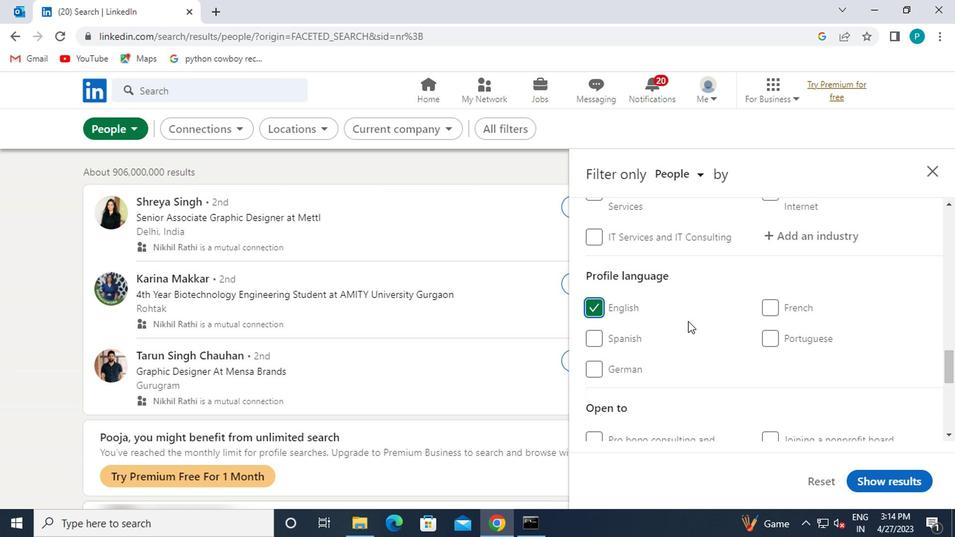 
Action: Mouse scrolled (684, 323) with delta (0, 0)
Screenshot: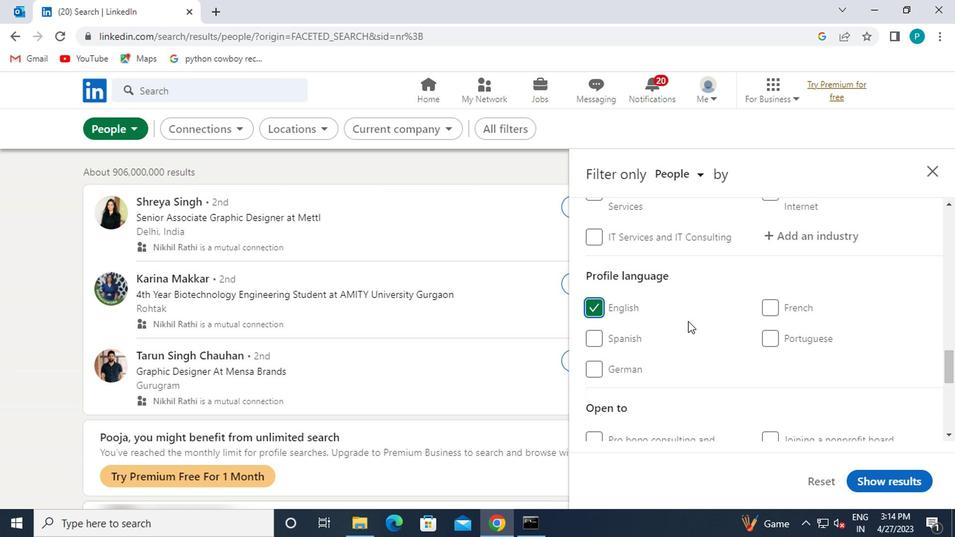 
Action: Mouse scrolled (684, 323) with delta (0, 0)
Screenshot: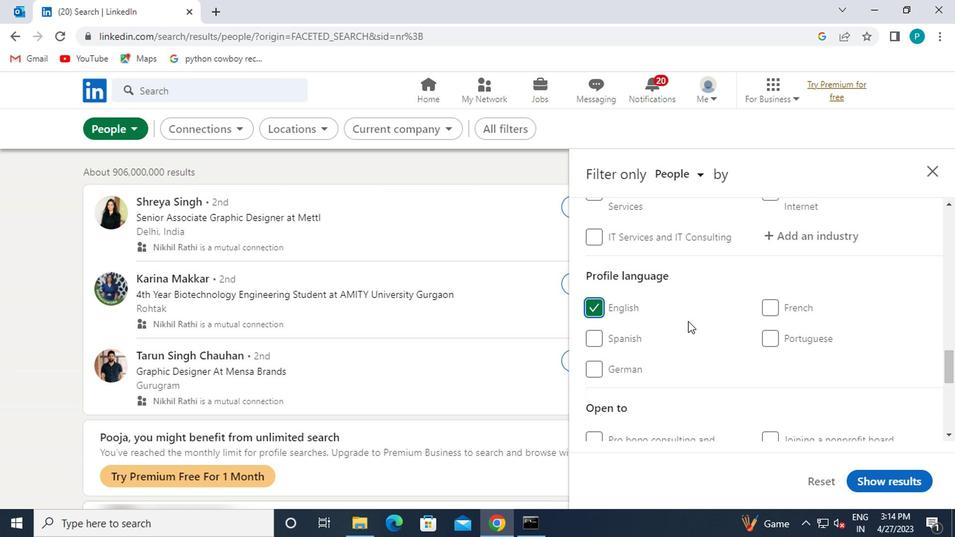 
Action: Mouse scrolled (684, 323) with delta (0, 0)
Screenshot: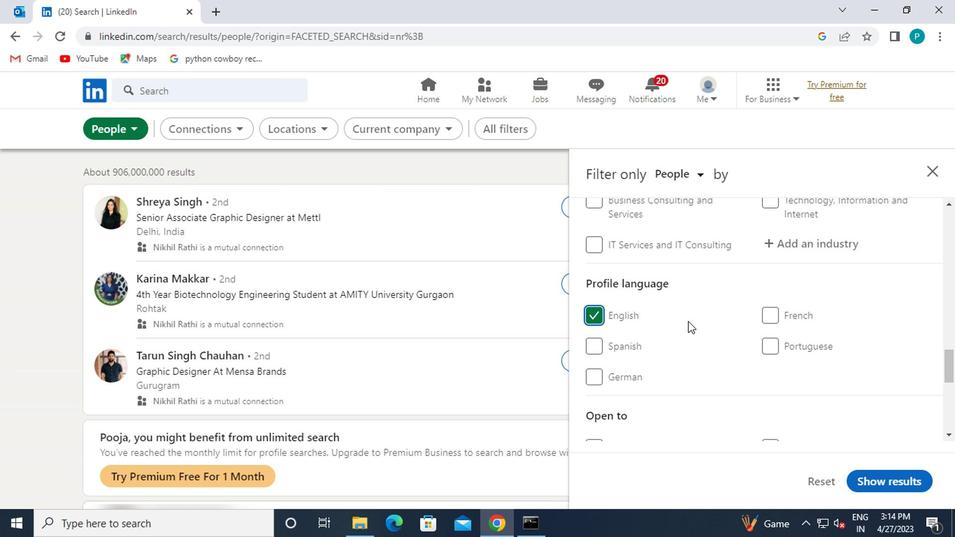 
Action: Mouse moved to (717, 322)
Screenshot: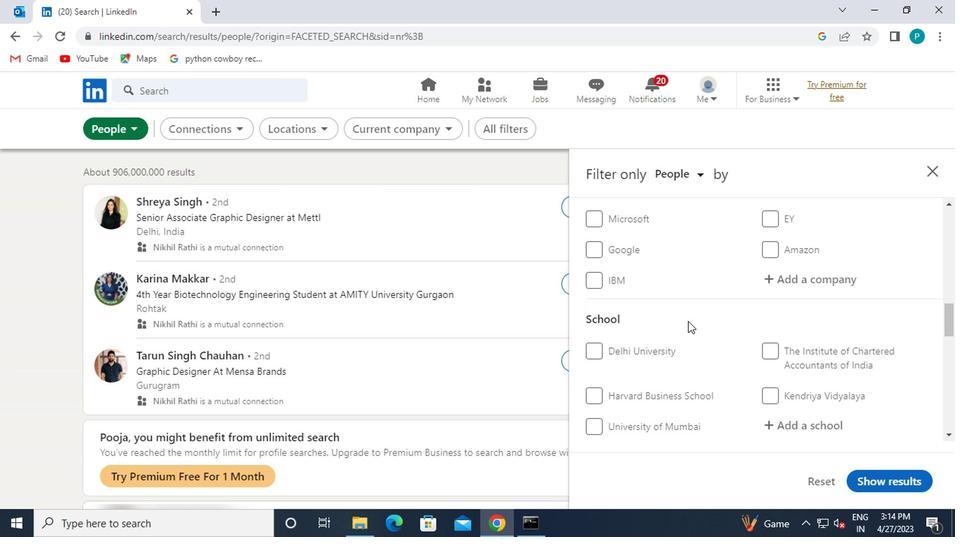 
Action: Mouse scrolled (717, 323) with delta (0, 0)
Screenshot: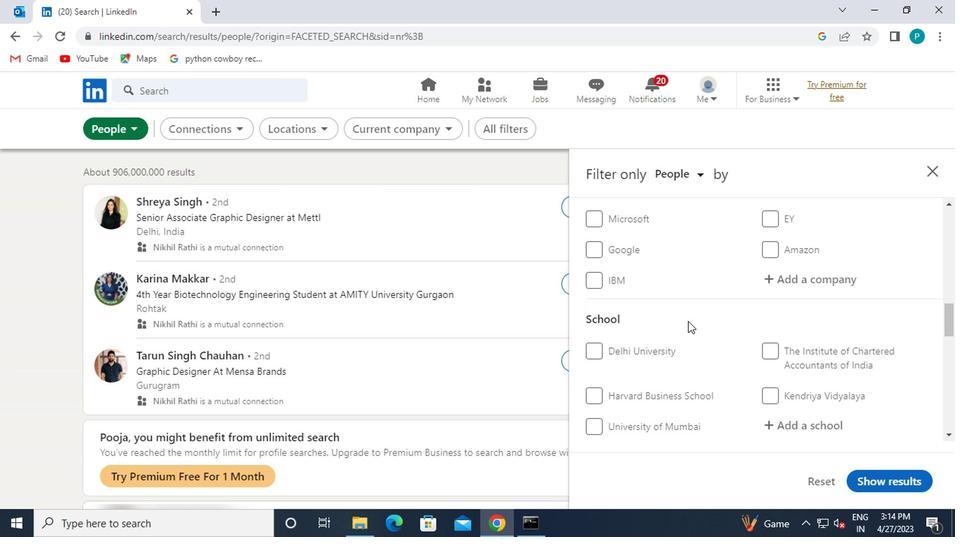 
Action: Mouse moved to (718, 322)
Screenshot: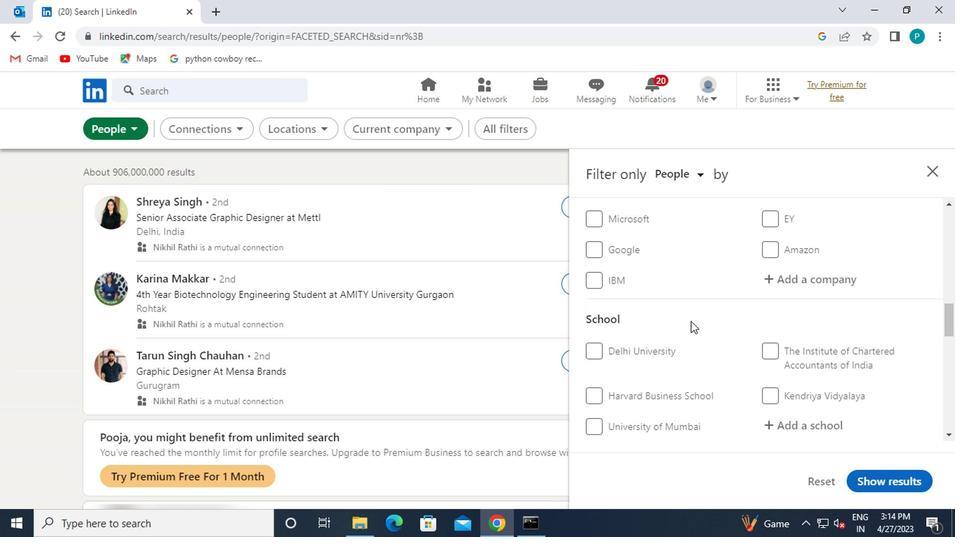 
Action: Mouse scrolled (718, 323) with delta (0, 0)
Screenshot: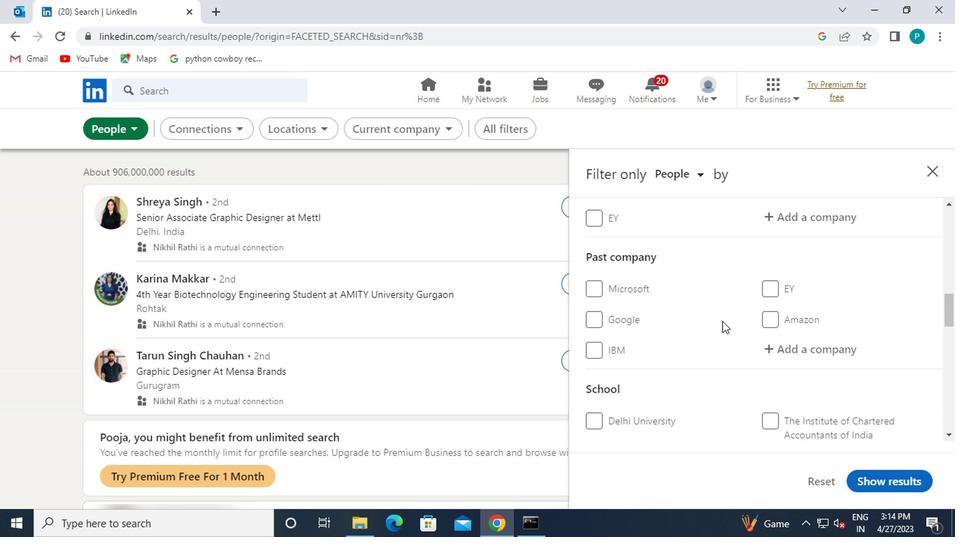 
Action: Mouse scrolled (718, 323) with delta (0, 0)
Screenshot: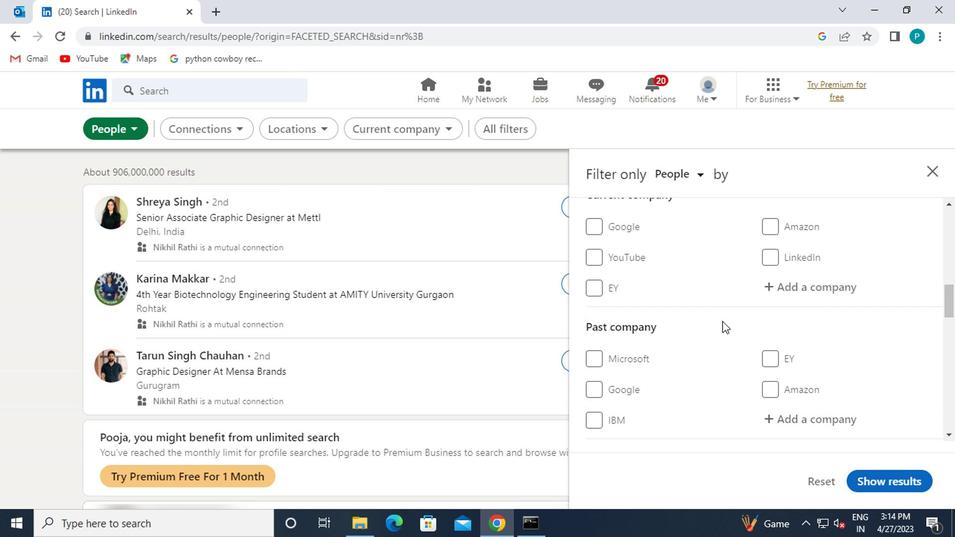 
Action: Mouse scrolled (718, 323) with delta (0, 0)
Screenshot: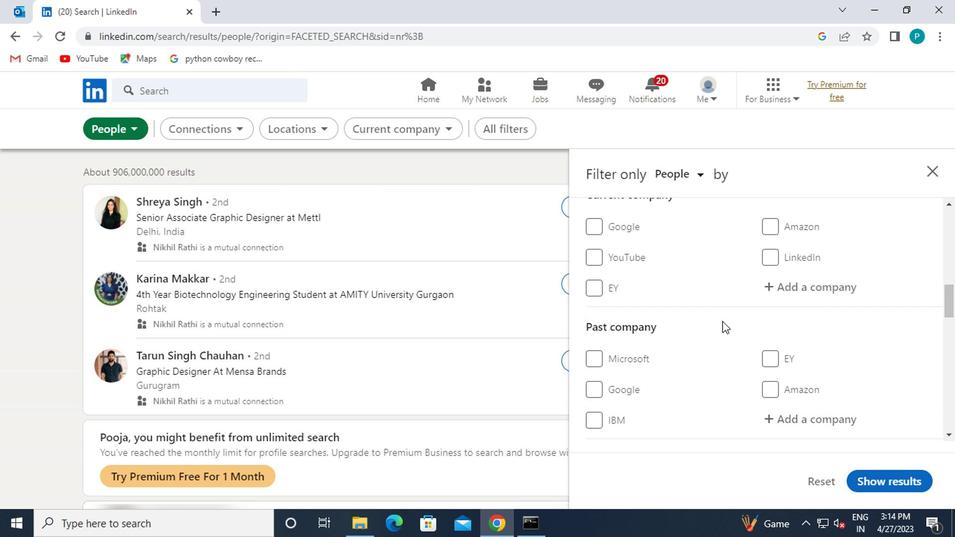 
Action: Mouse moved to (766, 368)
Screenshot: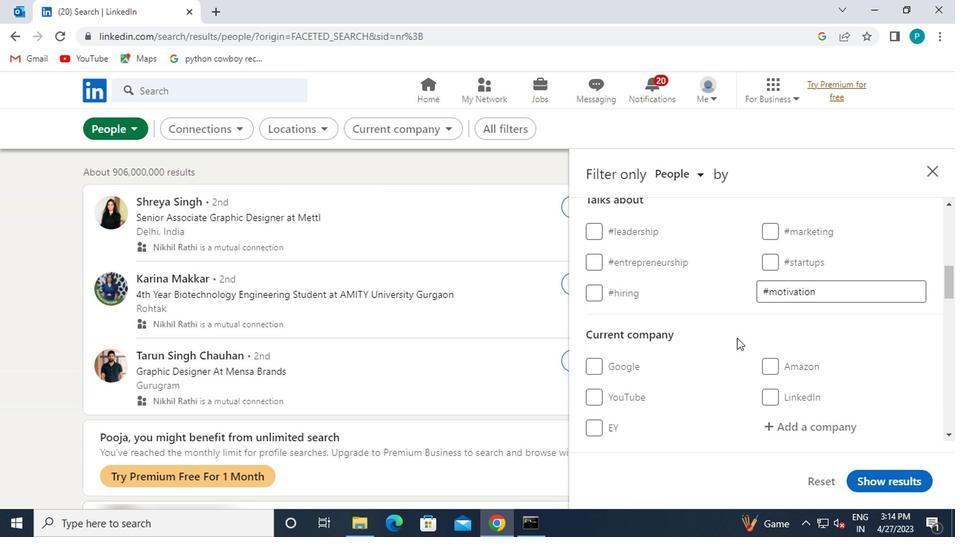 
Action: Mouse scrolled (766, 367) with delta (0, 0)
Screenshot: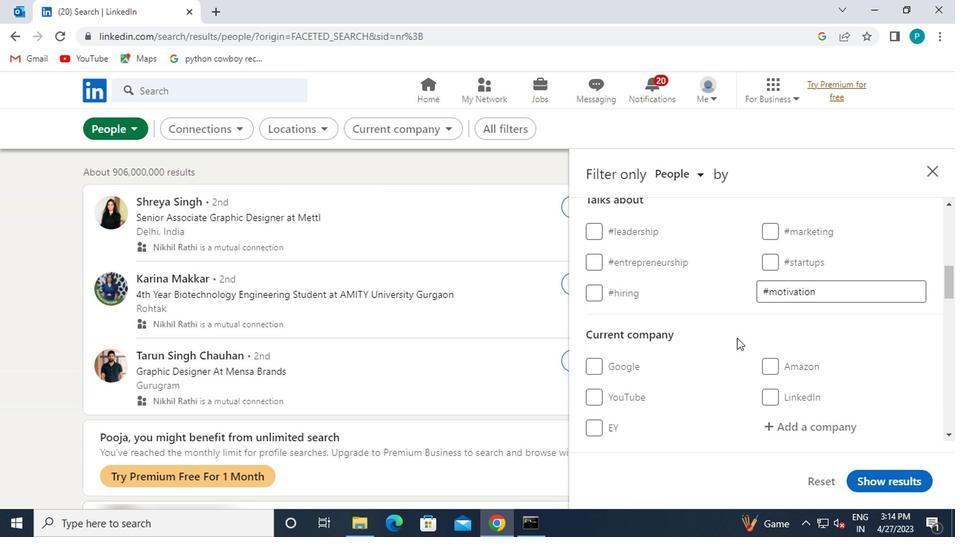 
Action: Mouse moved to (769, 370)
Screenshot: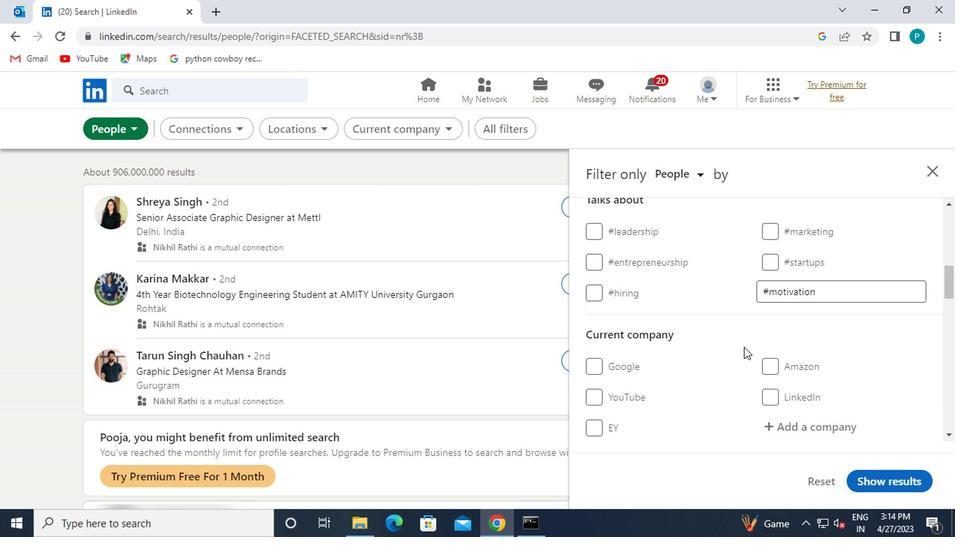 
Action: Mouse scrolled (769, 369) with delta (0, 0)
Screenshot: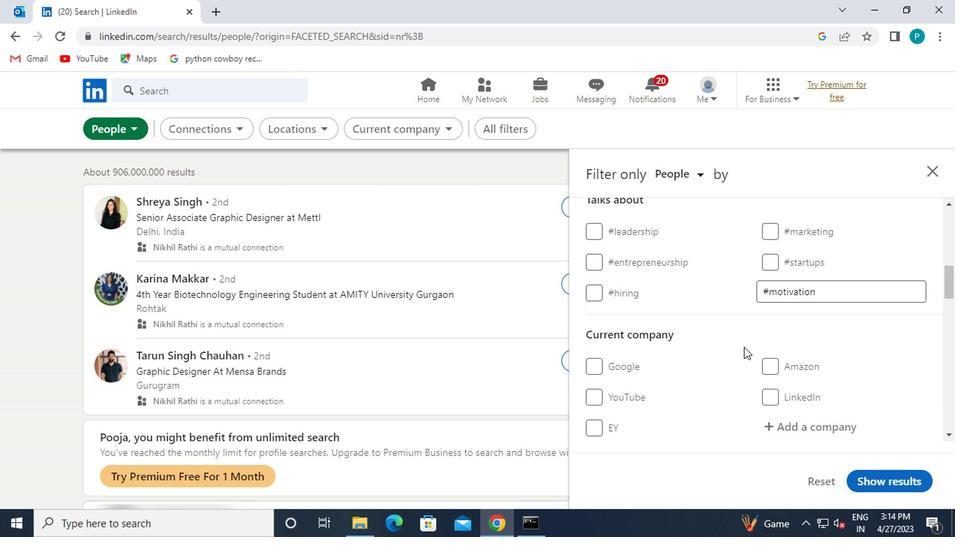 
Action: Mouse moved to (774, 294)
Screenshot: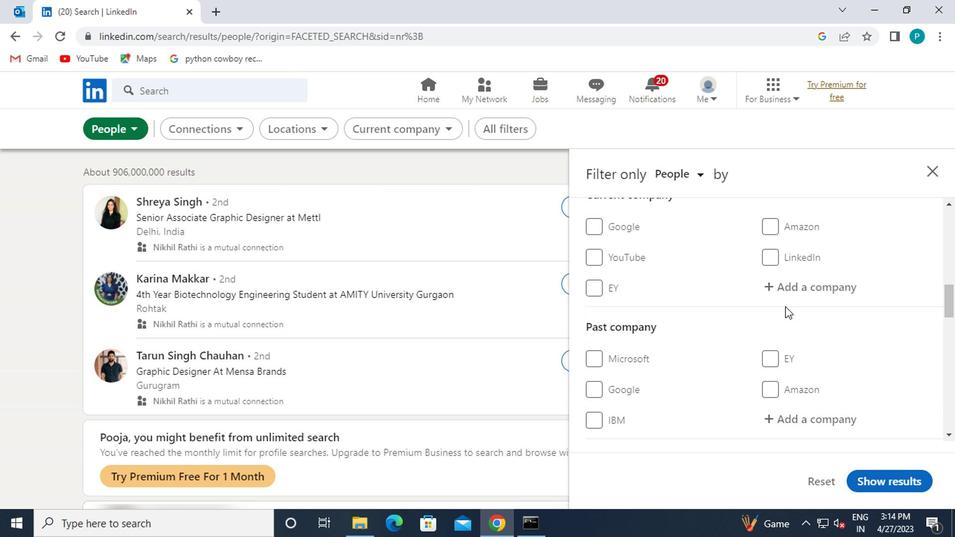
Action: Mouse pressed left at (774, 294)
Screenshot: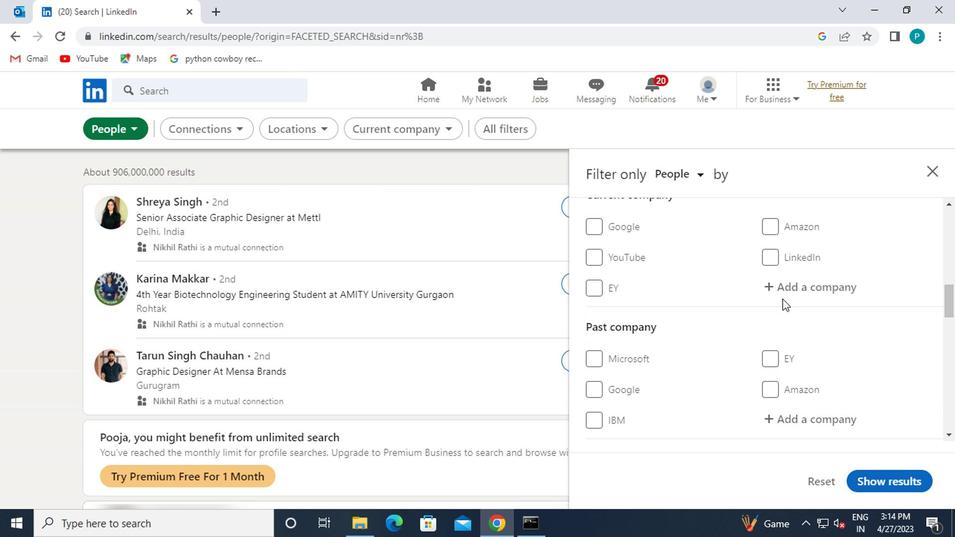 
Action: Key pressed <Key.caps_lock>S<Key.caps_lock>TERLITE
Screenshot: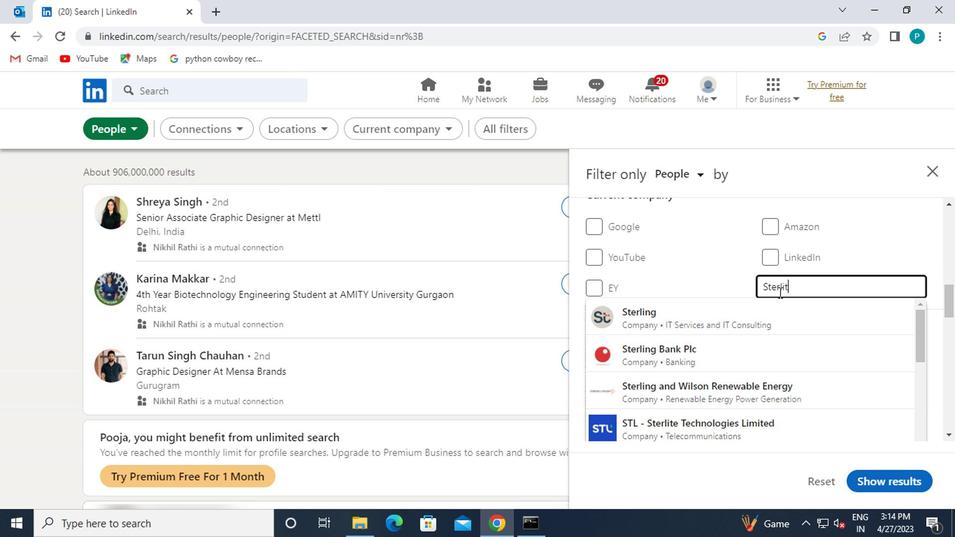 
Action: Mouse moved to (751, 351)
Screenshot: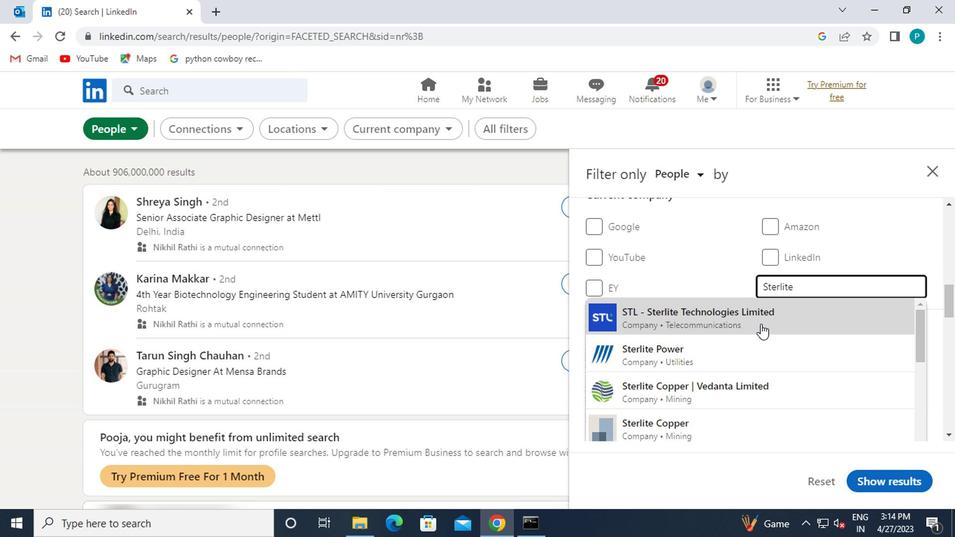 
Action: Mouse pressed left at (751, 351)
Screenshot: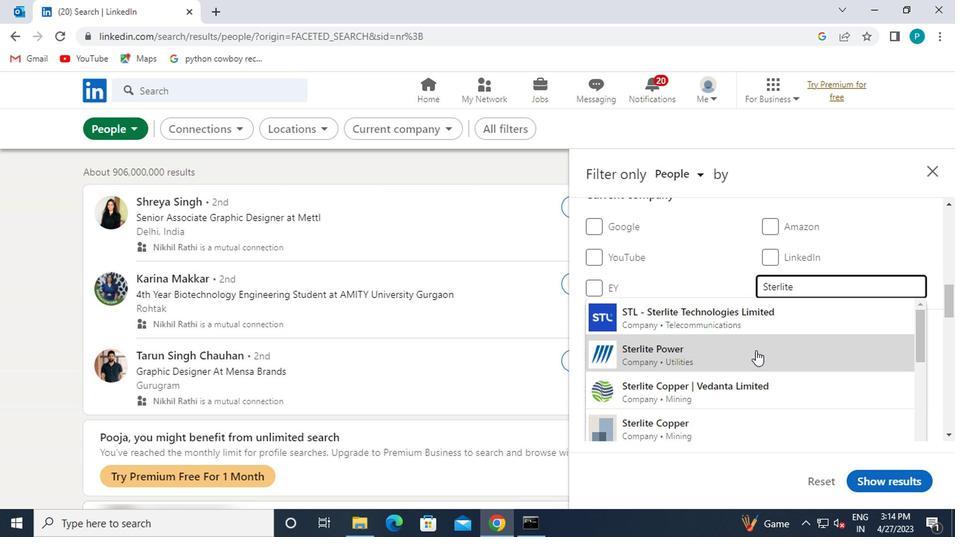 
Action: Mouse moved to (693, 368)
Screenshot: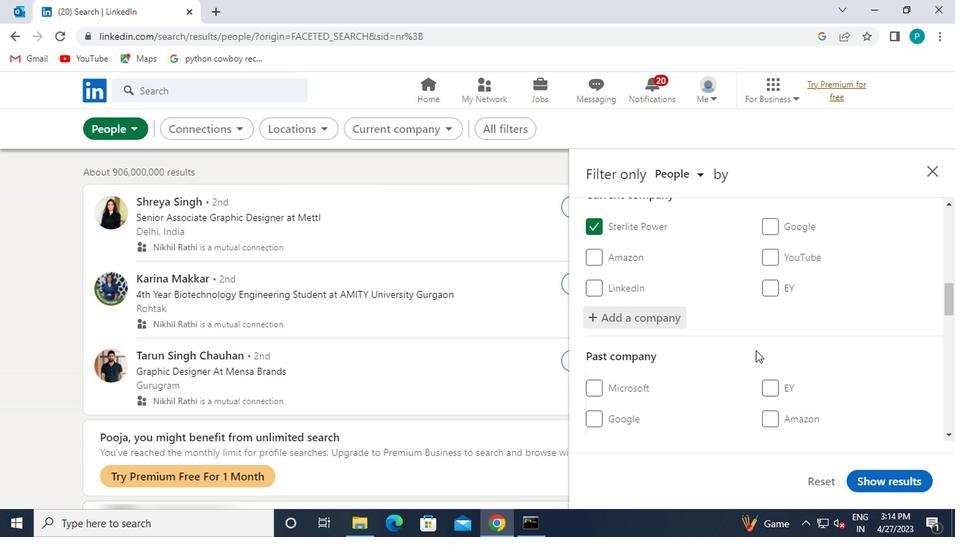 
Action: Mouse scrolled (693, 367) with delta (0, 0)
Screenshot: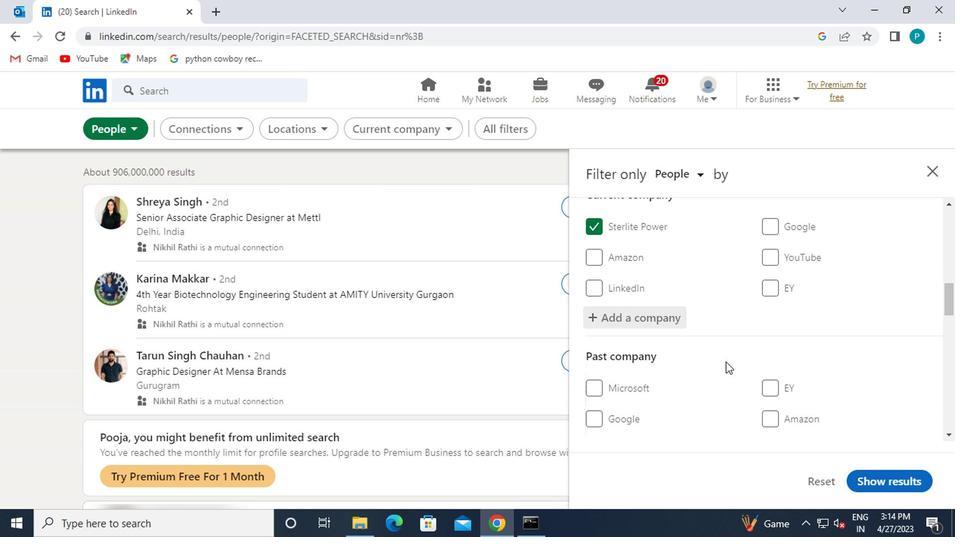
Action: Mouse scrolled (693, 367) with delta (0, 0)
Screenshot: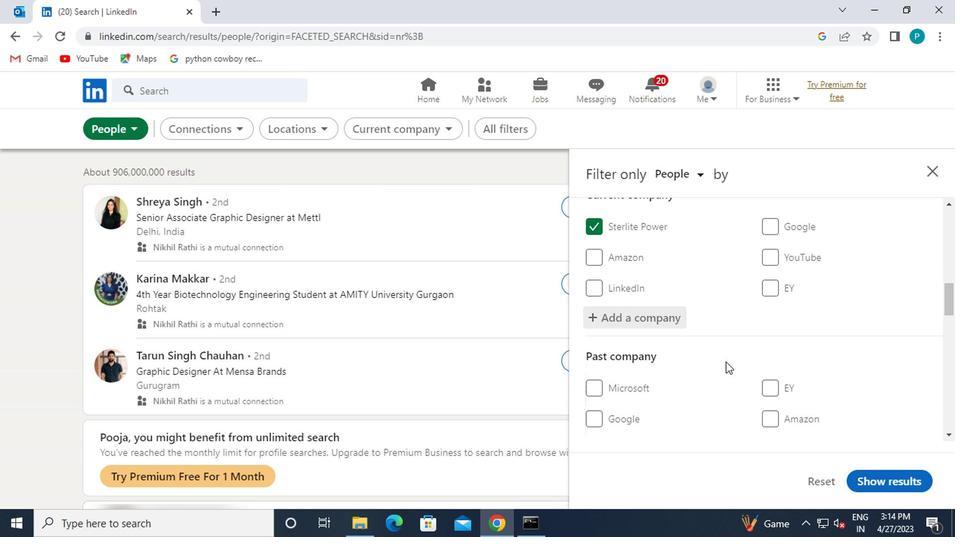 
Action: Mouse moved to (737, 384)
Screenshot: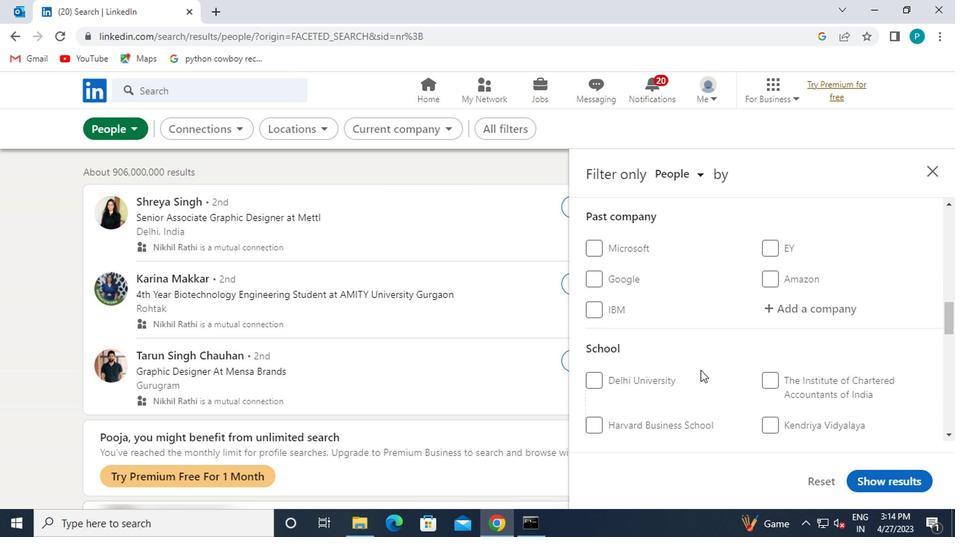 
Action: Mouse scrolled (737, 383) with delta (0, 0)
Screenshot: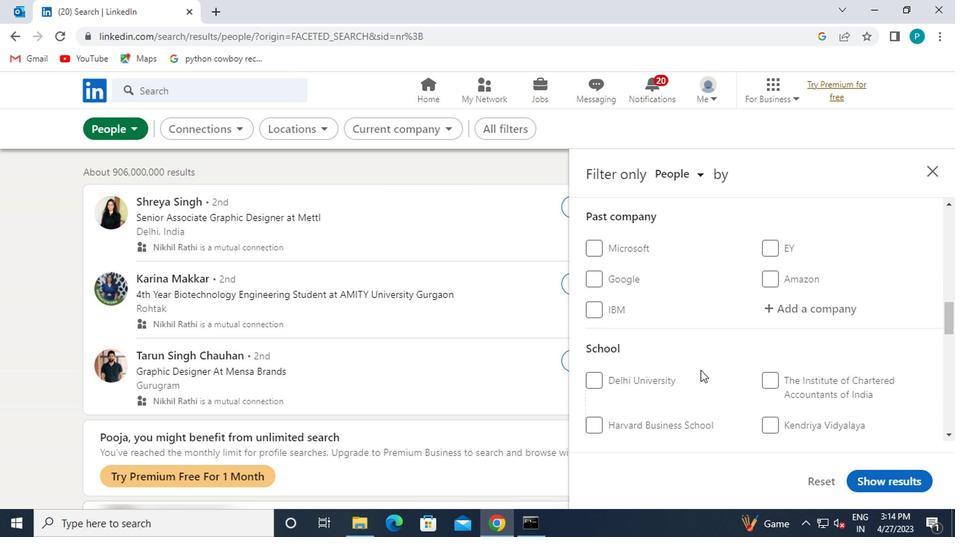
Action: Mouse scrolled (737, 383) with delta (0, 0)
Screenshot: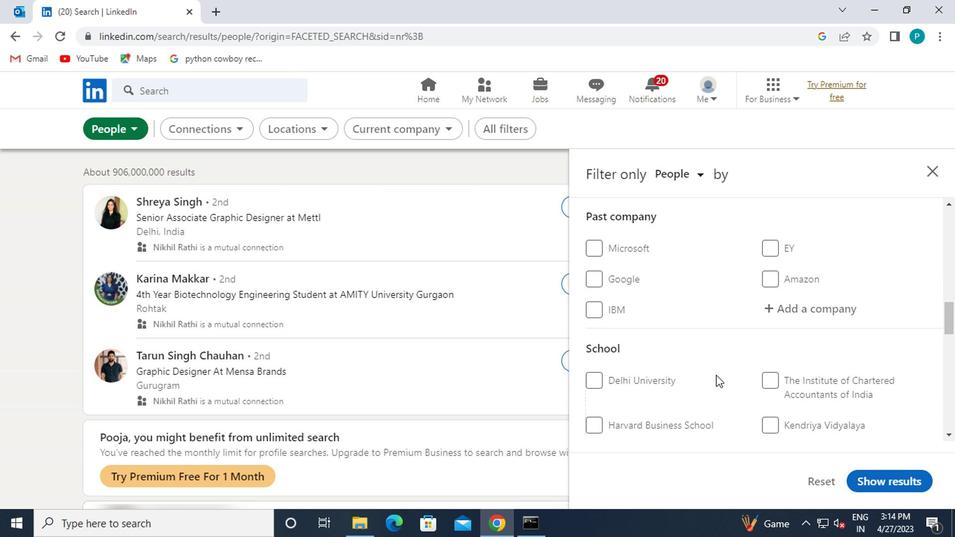 
Action: Mouse moved to (793, 318)
Screenshot: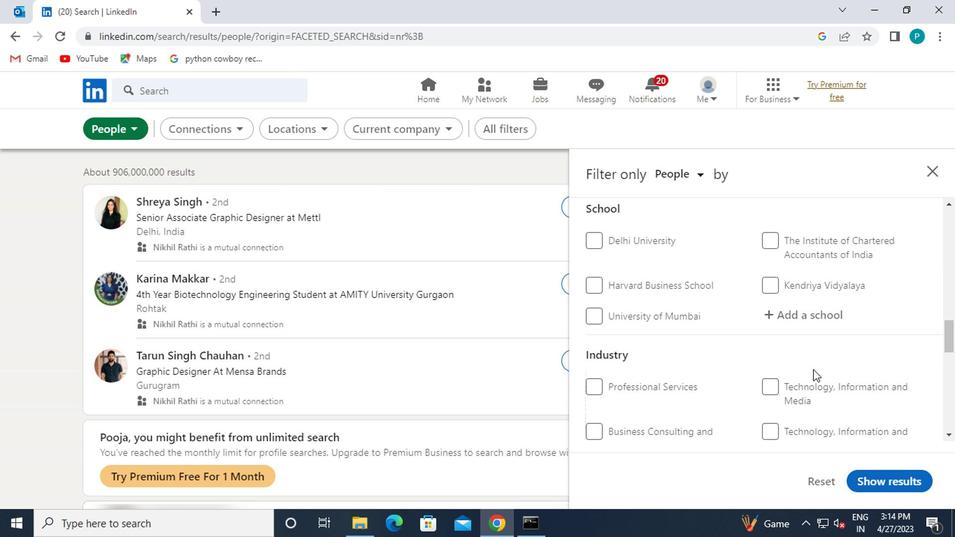 
Action: Mouse pressed left at (793, 318)
Screenshot: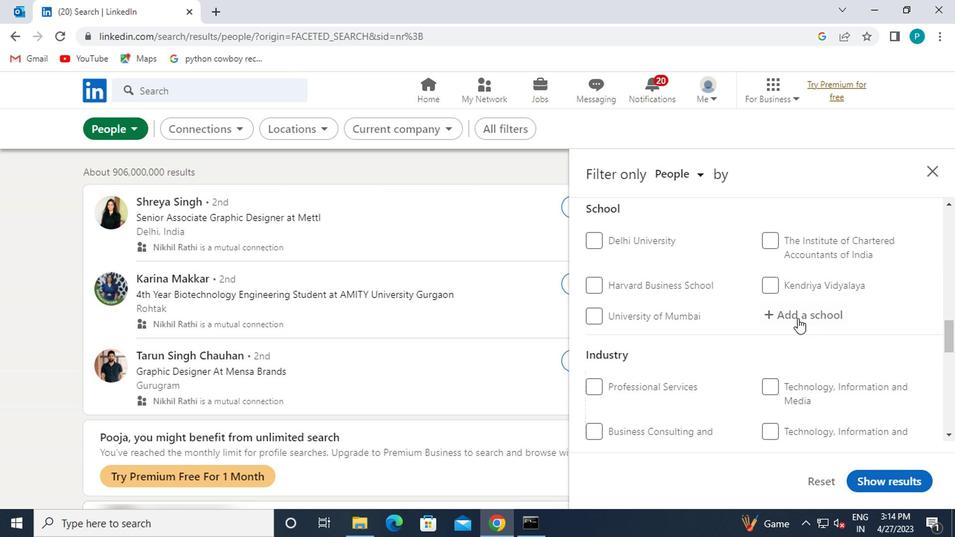 
Action: Key pressed <Key.caps_lock>K<Key.caps_lock>UMAUN
Screenshot: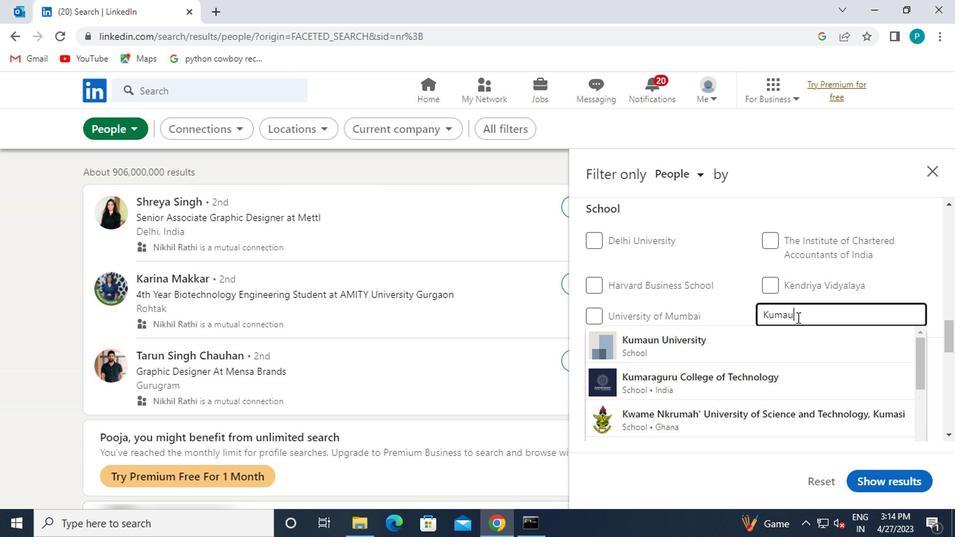 
Action: Mouse moved to (770, 342)
Screenshot: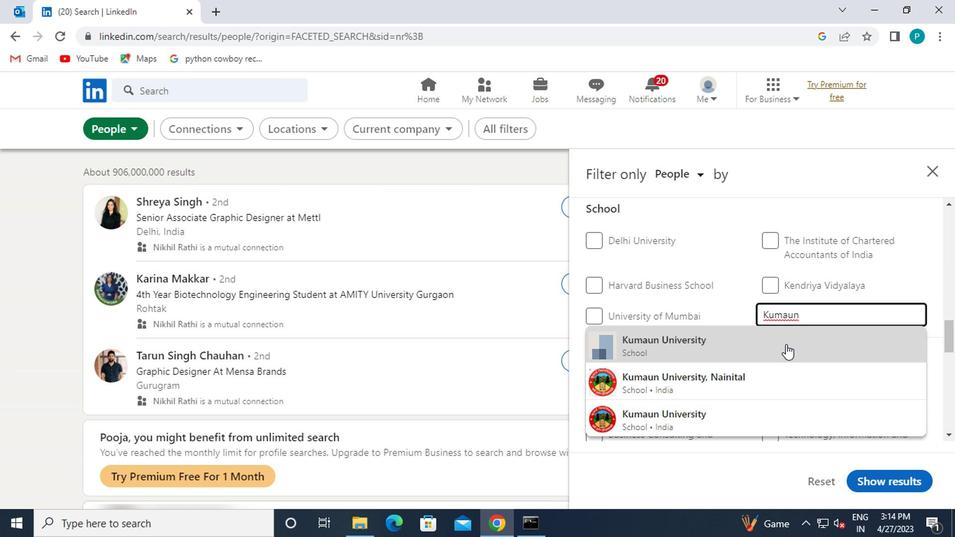 
Action: Mouse pressed left at (770, 342)
Screenshot: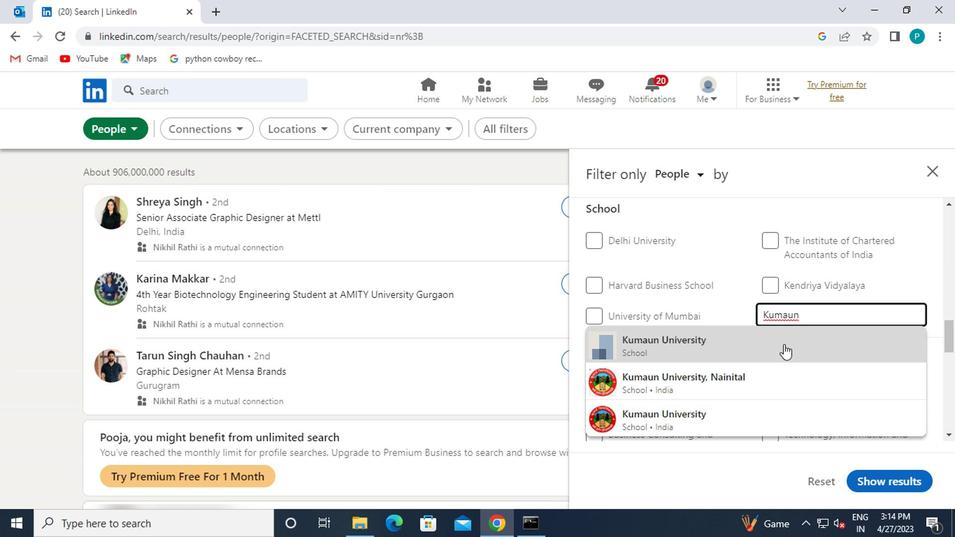 
Action: Mouse scrolled (770, 342) with delta (0, 0)
Screenshot: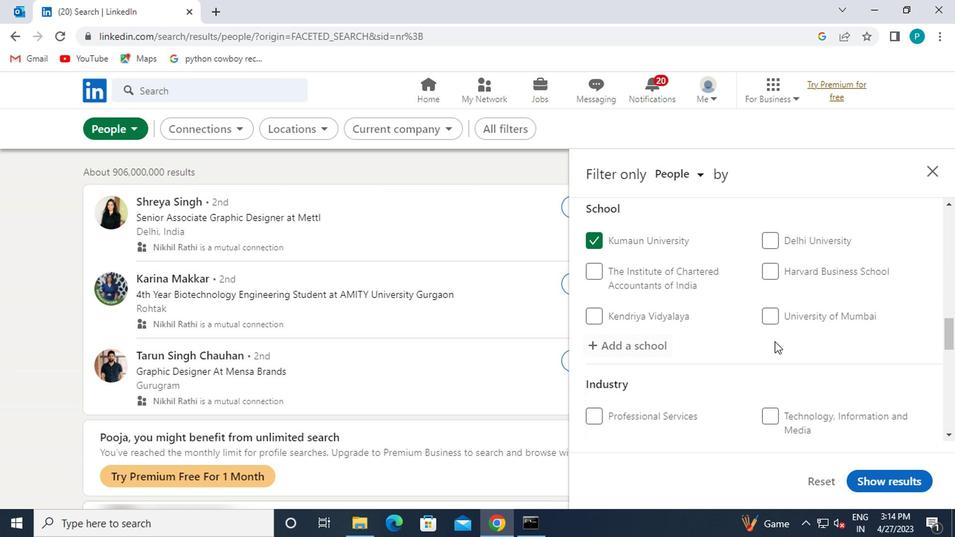 
Action: Mouse scrolled (770, 342) with delta (0, 0)
Screenshot: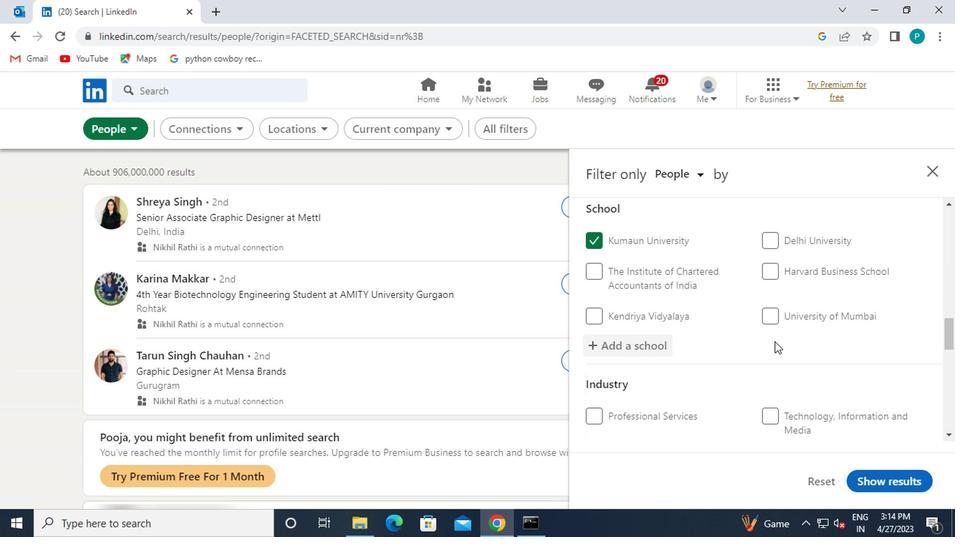 
Action: Mouse moved to (795, 361)
Screenshot: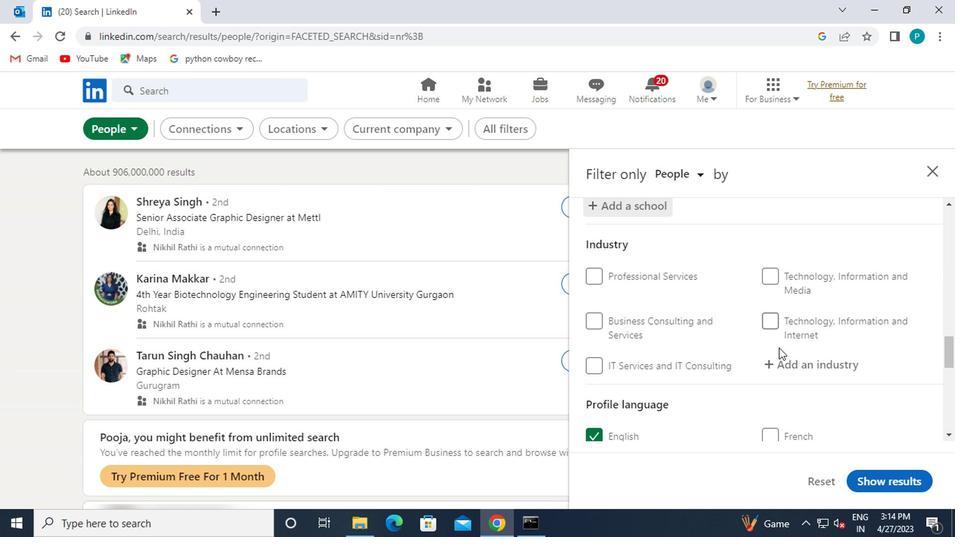 
Action: Mouse pressed left at (795, 361)
Screenshot: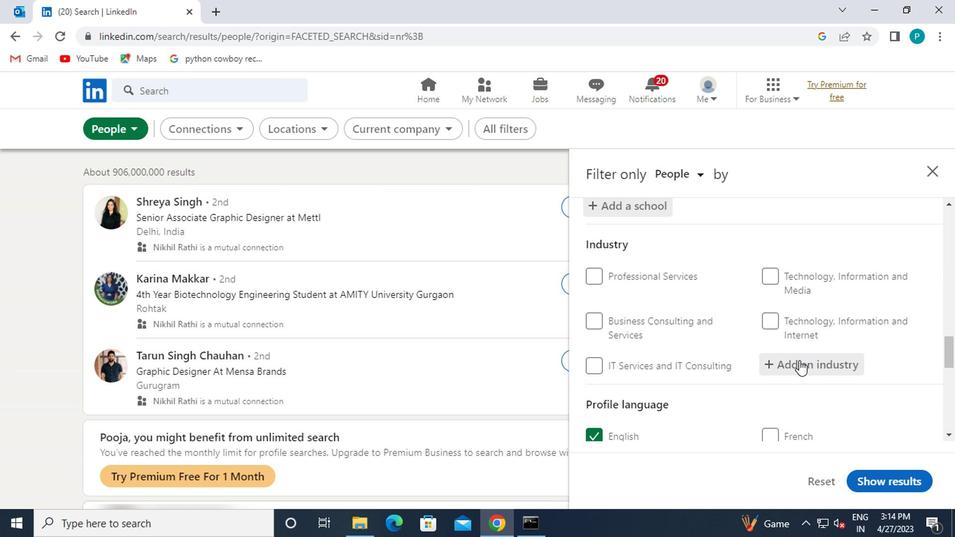 
Action: Mouse moved to (828, 361)
Screenshot: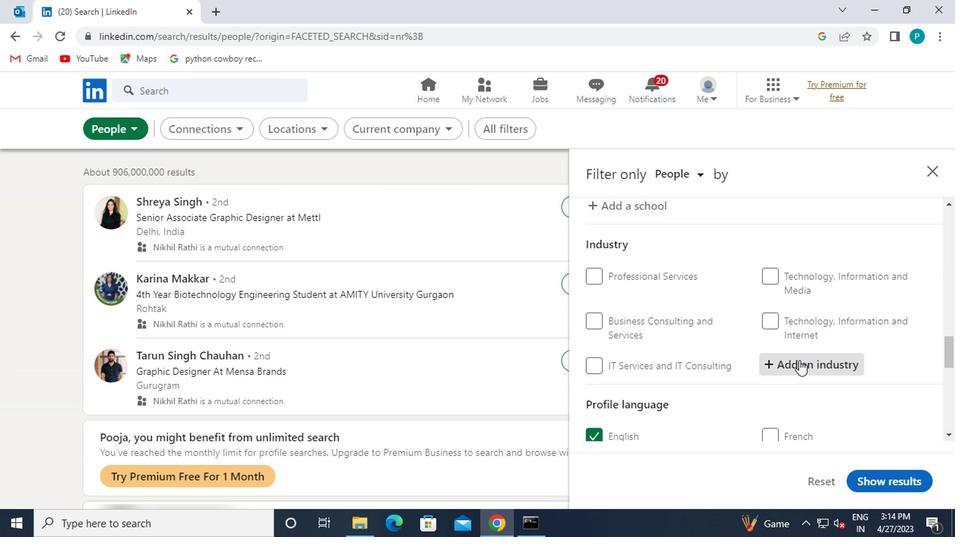
Action: Key pressed <Key.caps_lock>D<Key.caps_lock>EFENSENSE
Screenshot: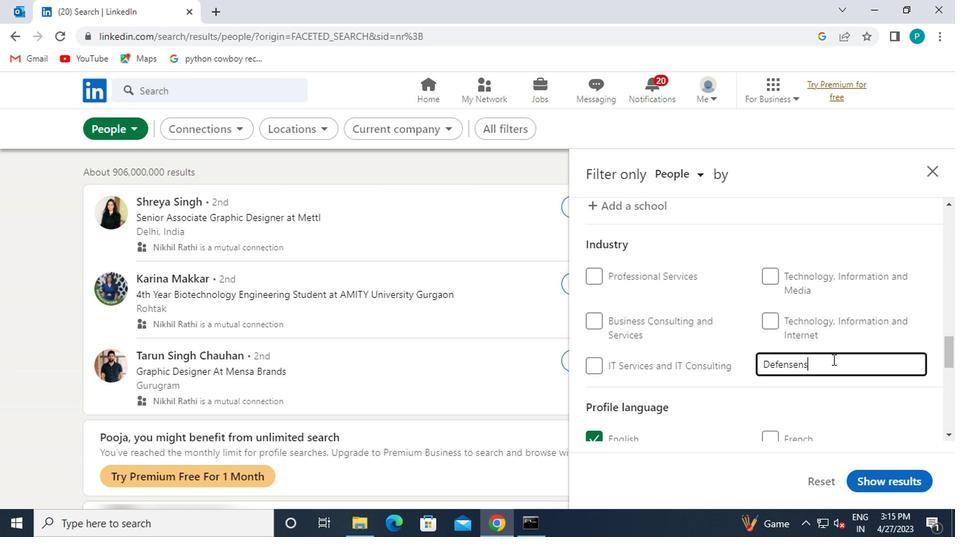 
Action: Mouse moved to (814, 360)
Screenshot: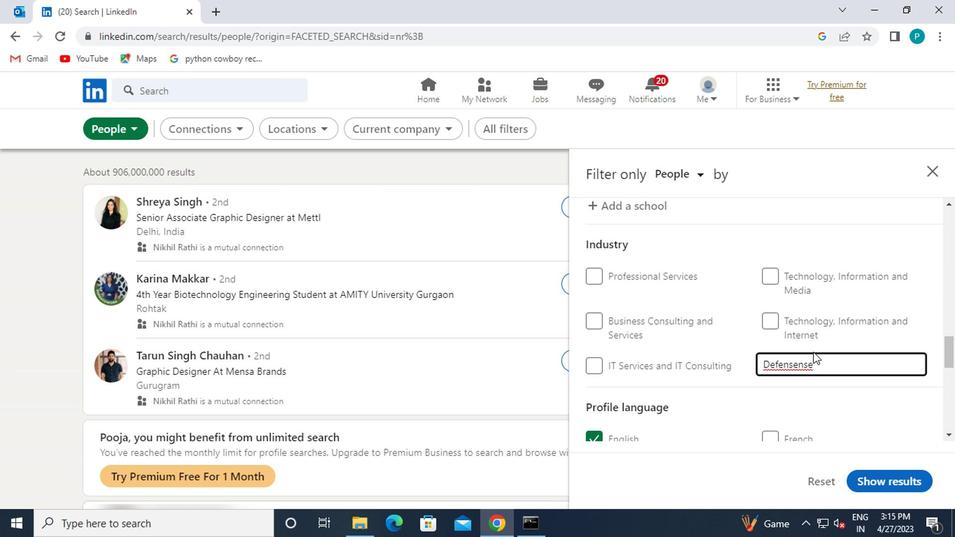 
Action: Key pressed <Key.backspace><Key.backspace><Key.backspace><Key.backspace><Key.backspace><Key.backspace><Key.backspace><Key.backspace><Key.backspace><Key.backspace><Key.caps_lock>D<Key.caps_lock>E
Screenshot: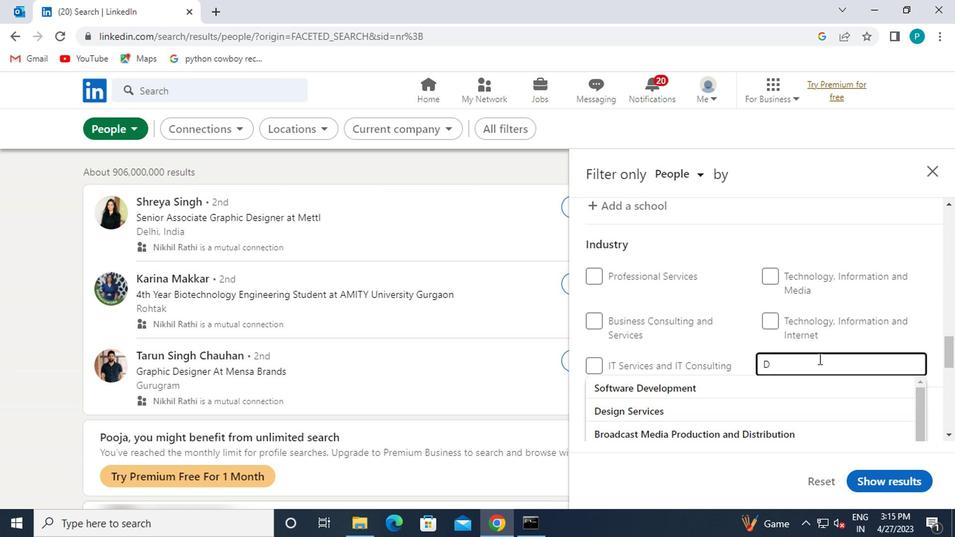 
Action: Mouse moved to (717, 433)
Screenshot: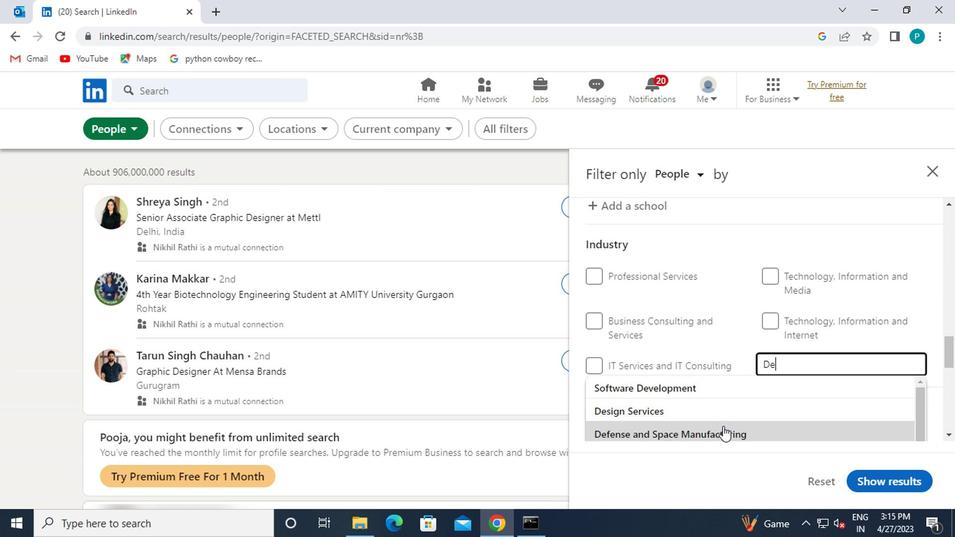 
Action: Mouse pressed left at (717, 433)
Screenshot: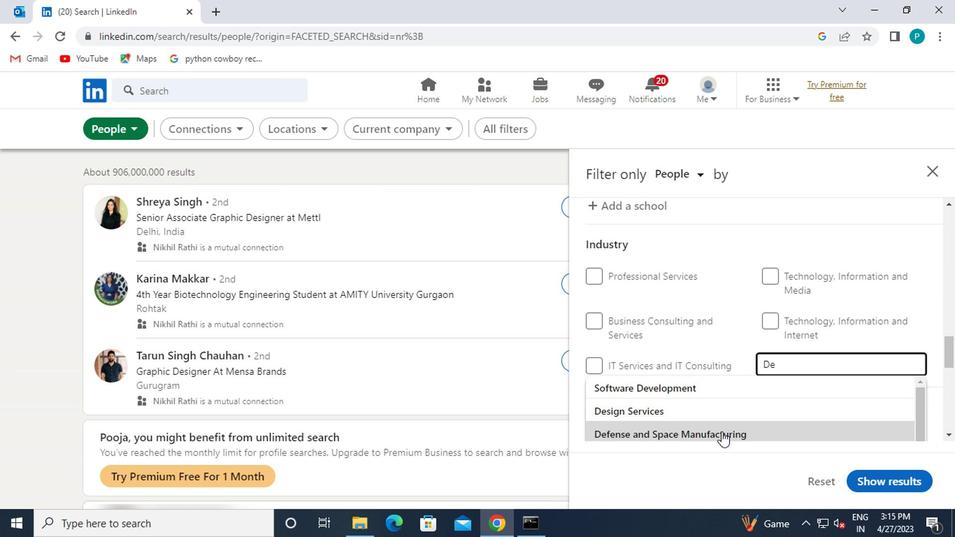 
Action: Mouse moved to (742, 399)
Screenshot: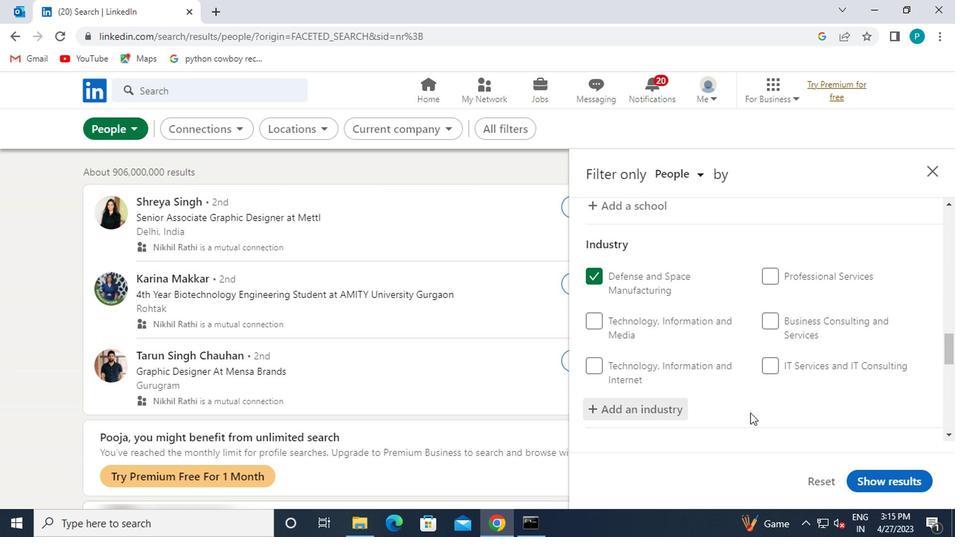 
Action: Mouse scrolled (742, 399) with delta (0, 0)
Screenshot: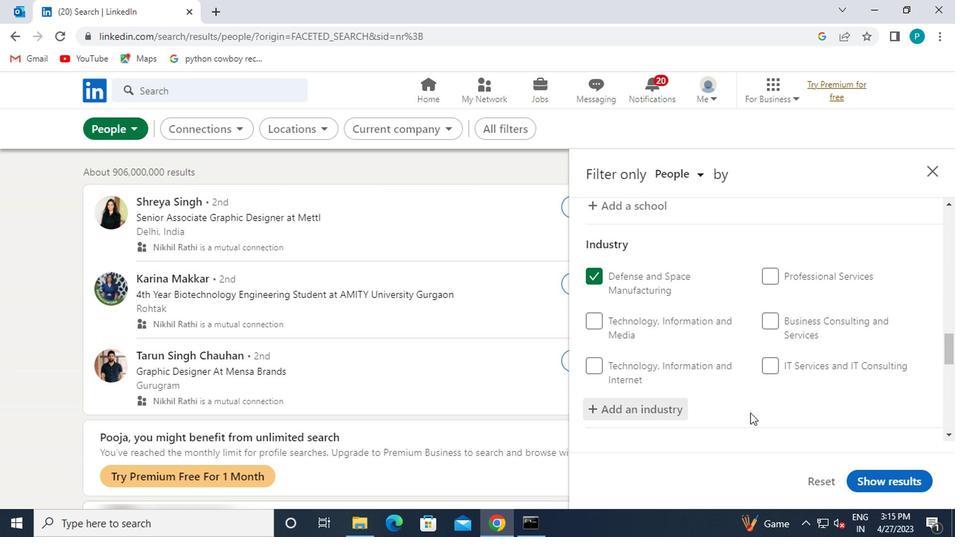 
Action: Mouse scrolled (742, 399) with delta (0, 0)
Screenshot: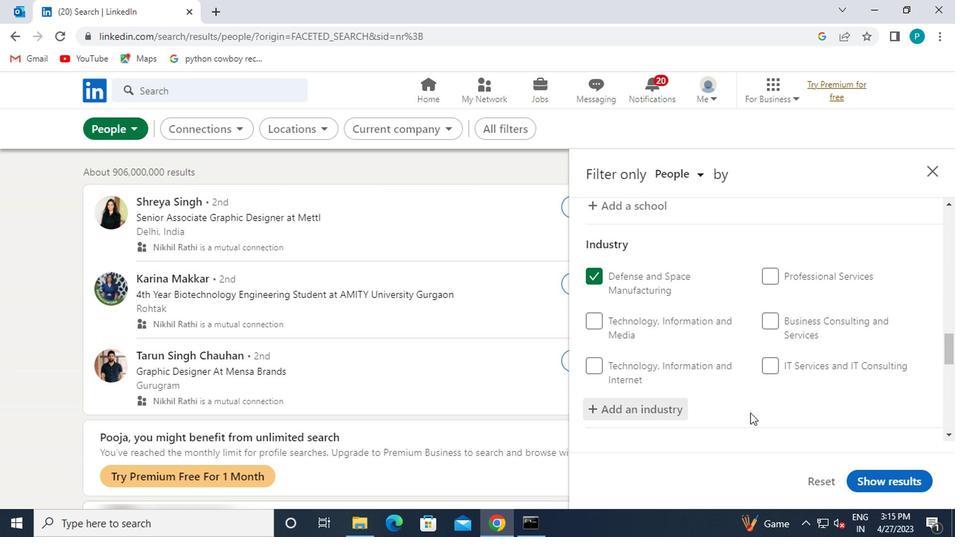 
Action: Mouse scrolled (742, 399) with delta (0, 0)
Screenshot: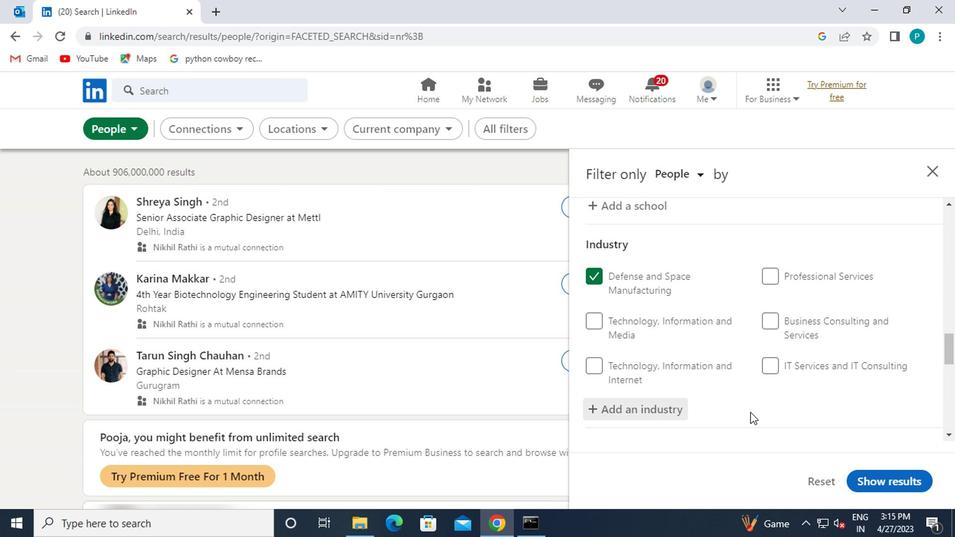 
Action: Mouse moved to (743, 368)
Screenshot: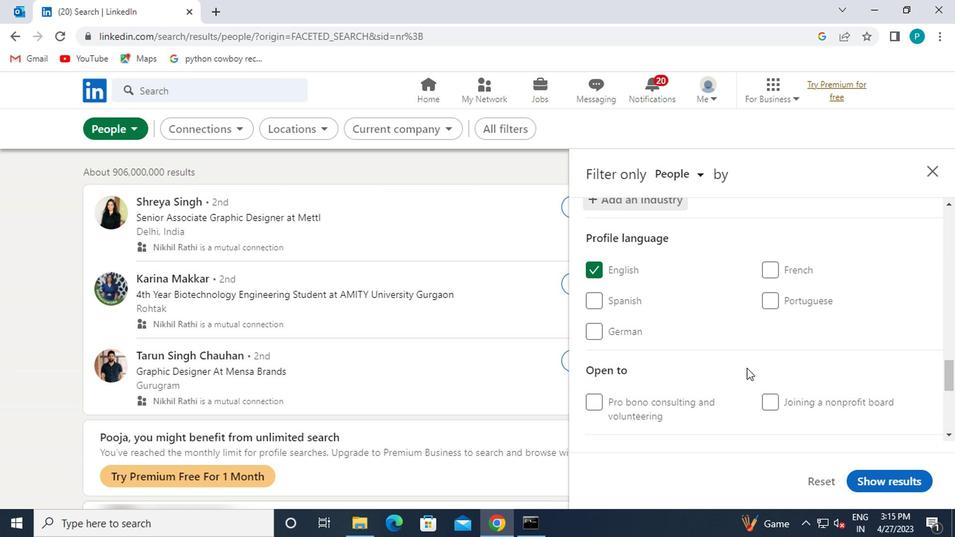 
Action: Mouse scrolled (743, 368) with delta (0, 0)
Screenshot: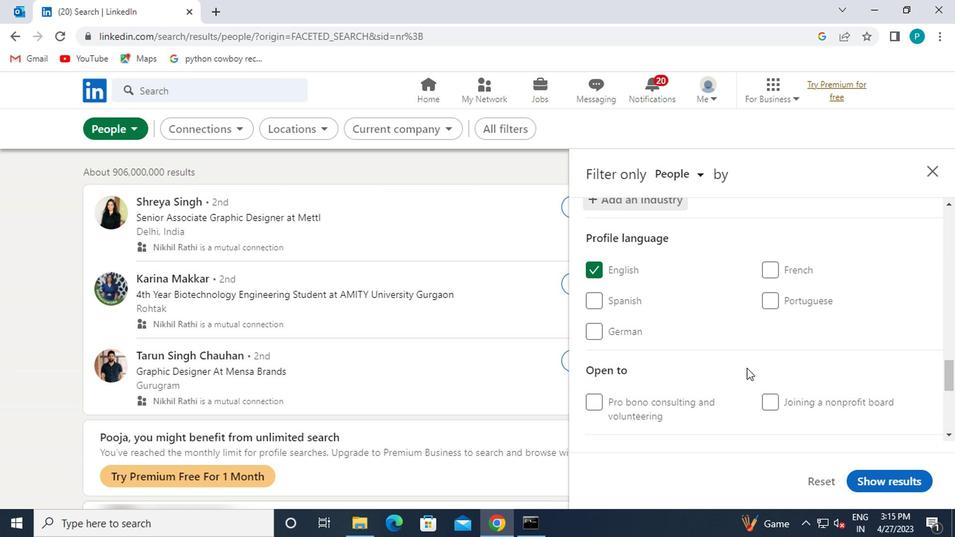 
Action: Mouse moved to (810, 385)
Screenshot: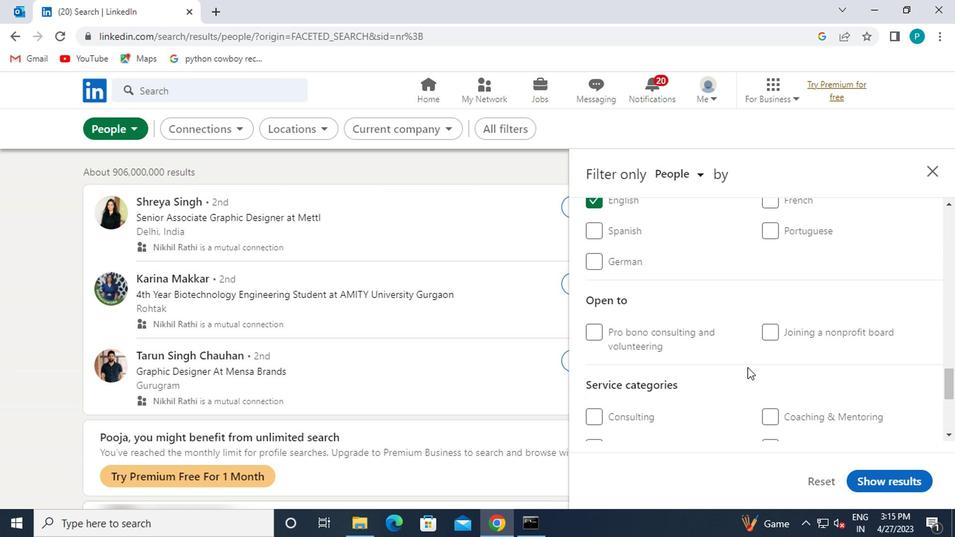 
Action: Mouse scrolled (810, 384) with delta (0, 0)
Screenshot: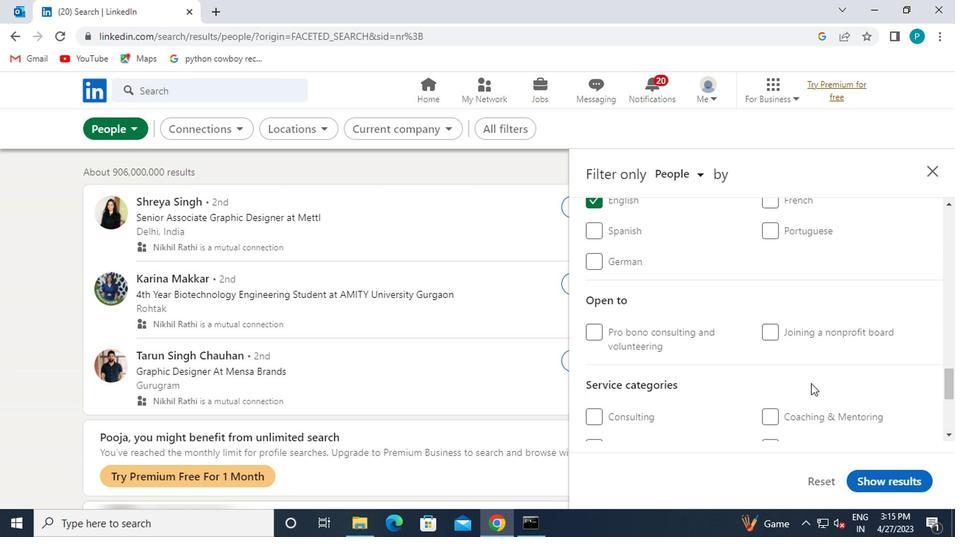 
Action: Mouse scrolled (810, 384) with delta (0, 0)
Screenshot: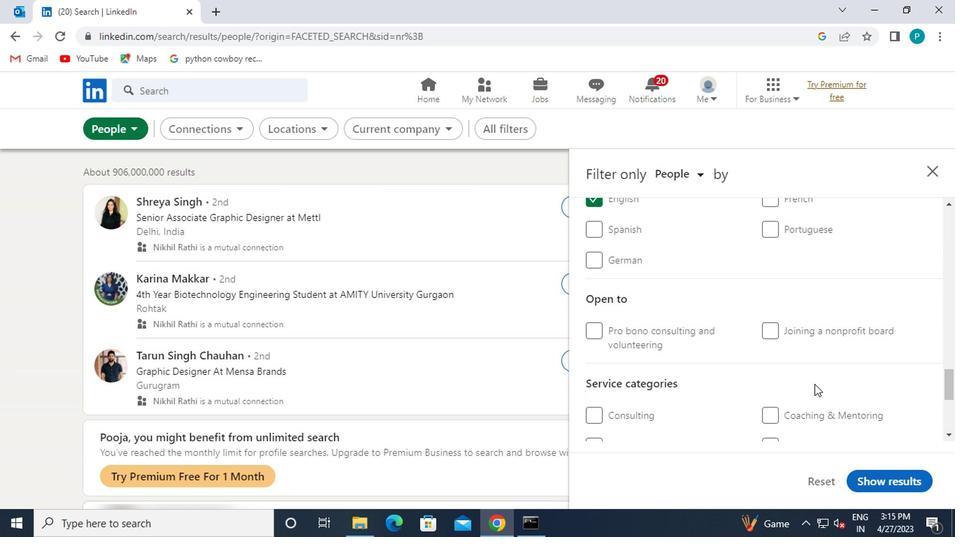 
Action: Mouse moved to (781, 339)
Screenshot: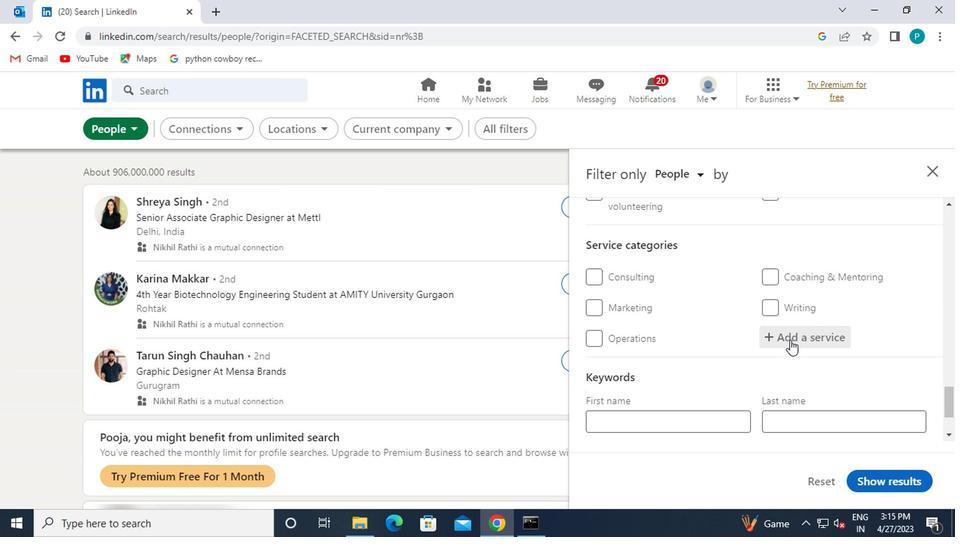 
Action: Mouse pressed left at (781, 339)
Screenshot: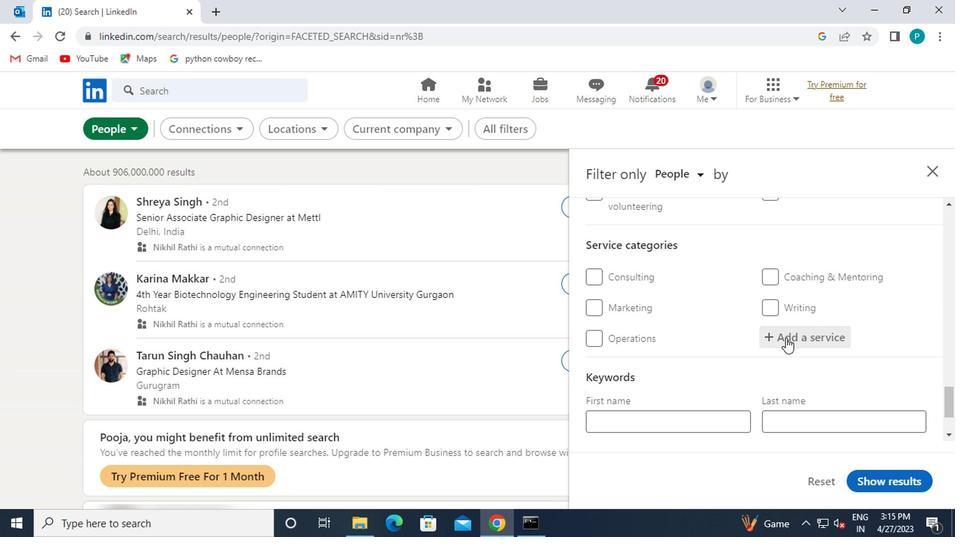 
Action: Key pressed <Key.caps_lock>M<Key.caps_lock>OB
Screenshot: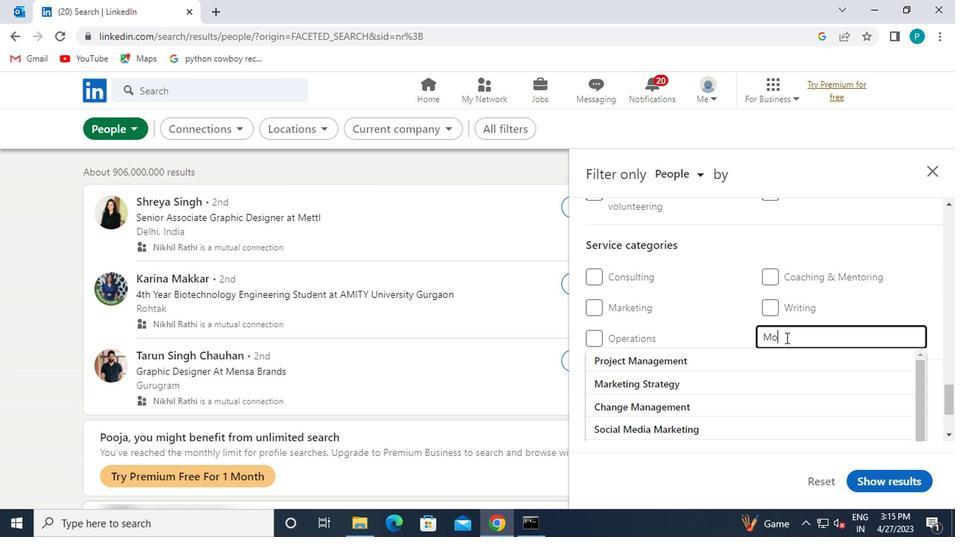 
Action: Mouse moved to (706, 357)
Screenshot: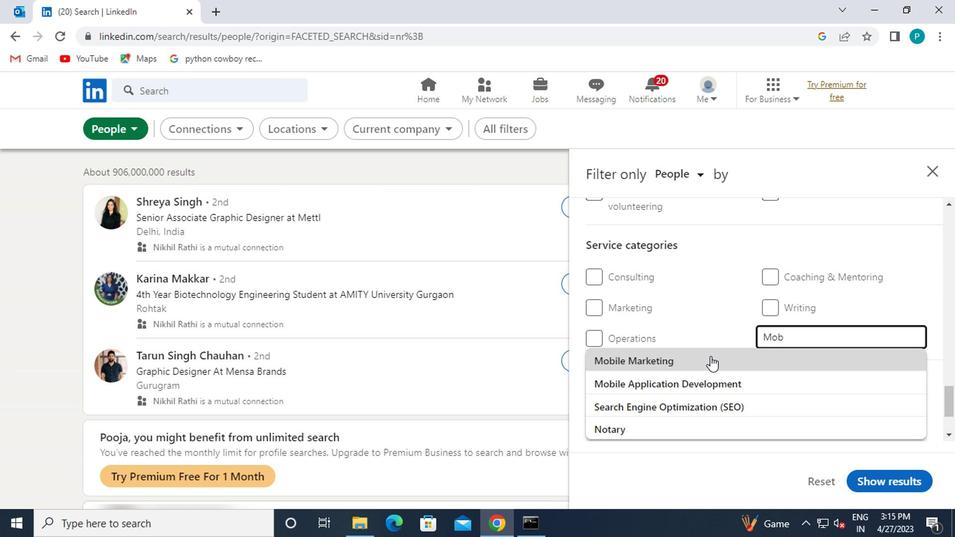 
Action: Mouse pressed left at (706, 357)
Screenshot: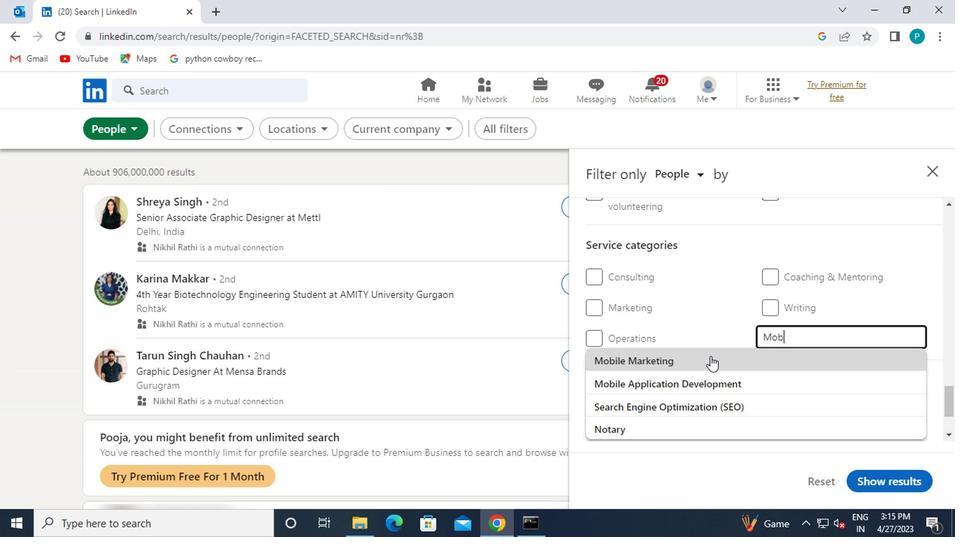 
Action: Mouse moved to (692, 356)
Screenshot: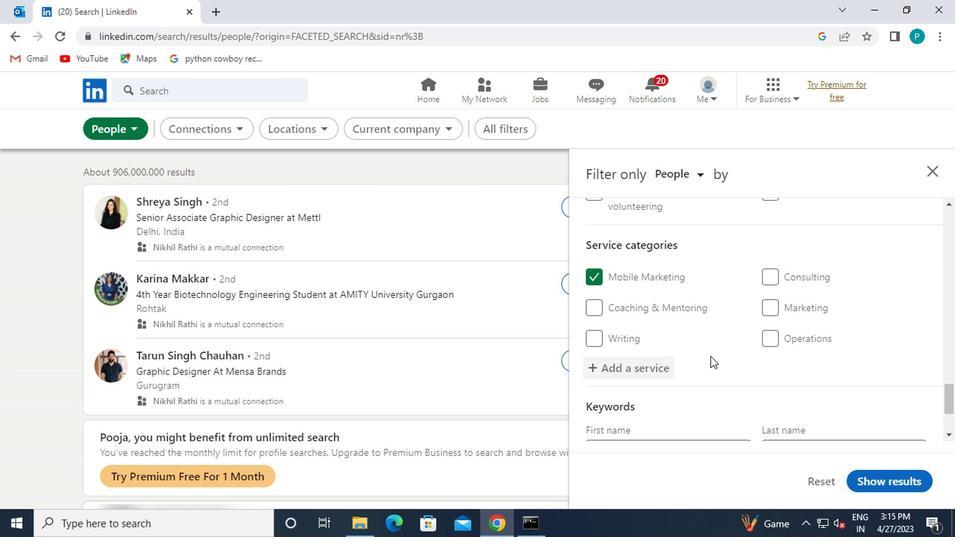 
Action: Mouse scrolled (692, 355) with delta (0, 0)
Screenshot: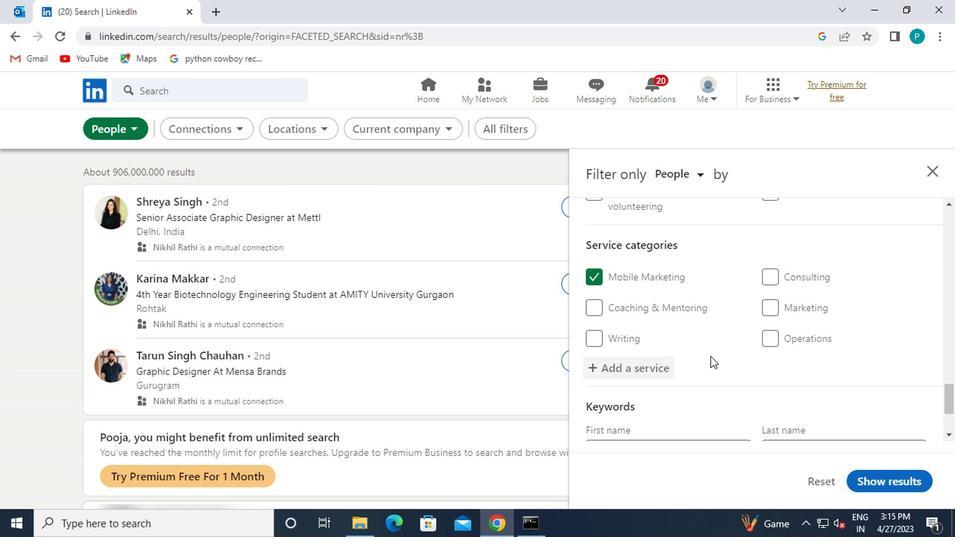 
Action: Mouse moved to (690, 356)
Screenshot: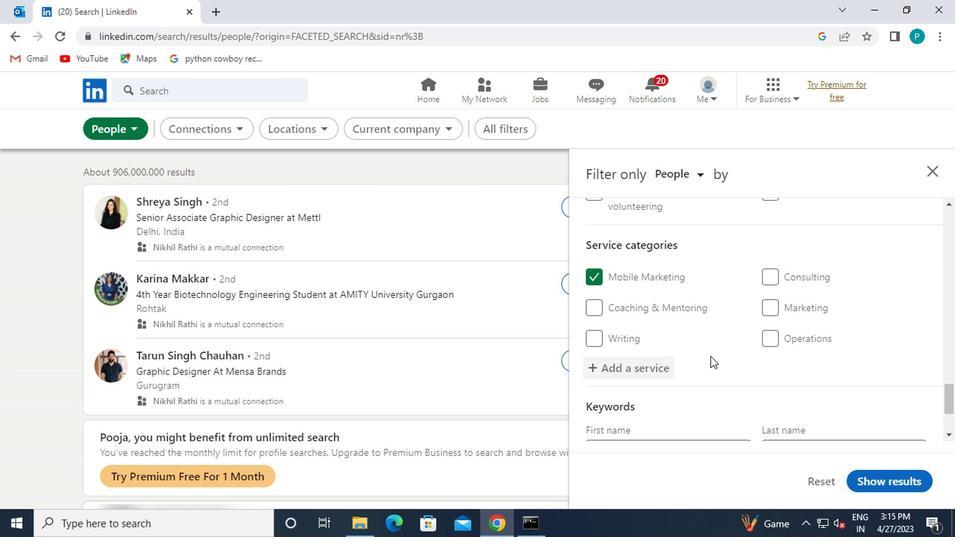 
Action: Mouse scrolled (690, 355) with delta (0, 0)
Screenshot: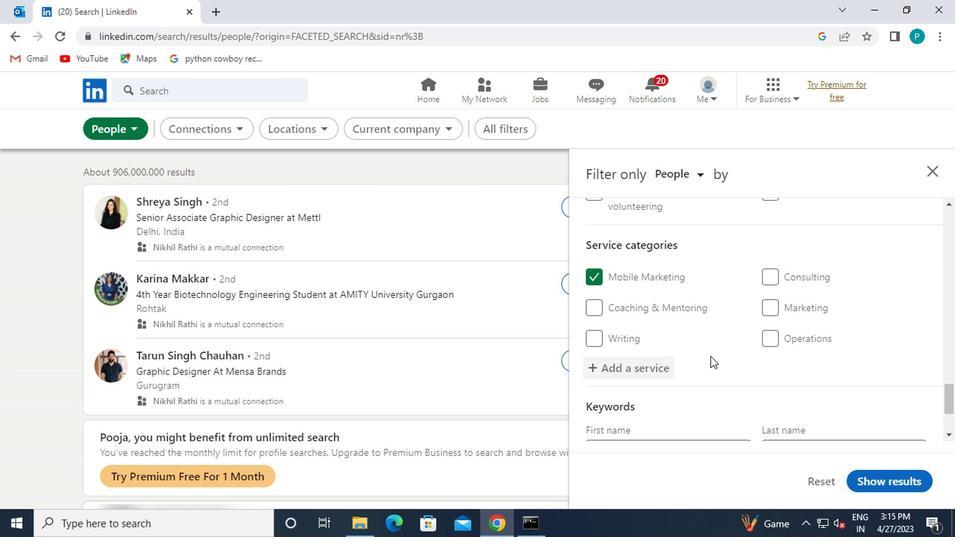 
Action: Mouse moved to (690, 356)
Screenshot: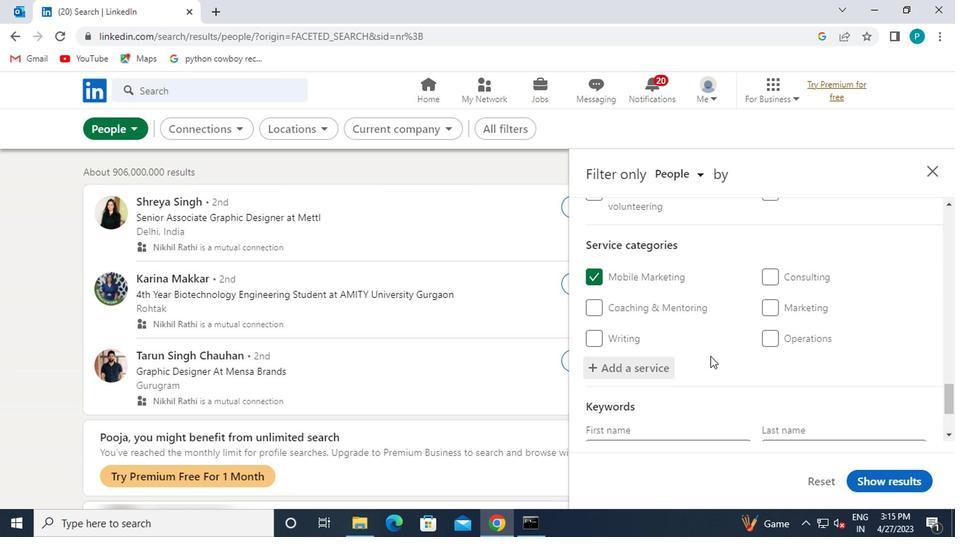 
Action: Mouse scrolled (690, 355) with delta (0, 0)
Screenshot: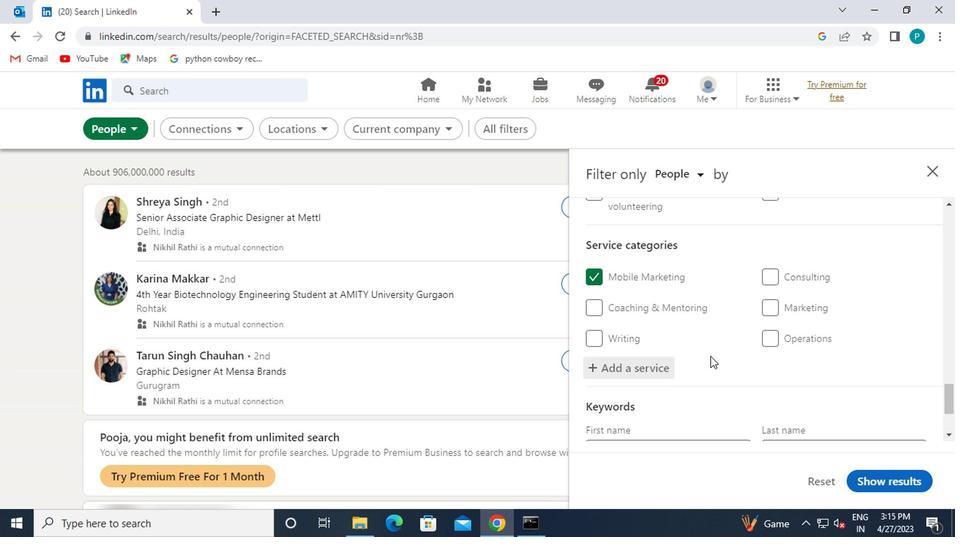
Action: Mouse moved to (641, 378)
Screenshot: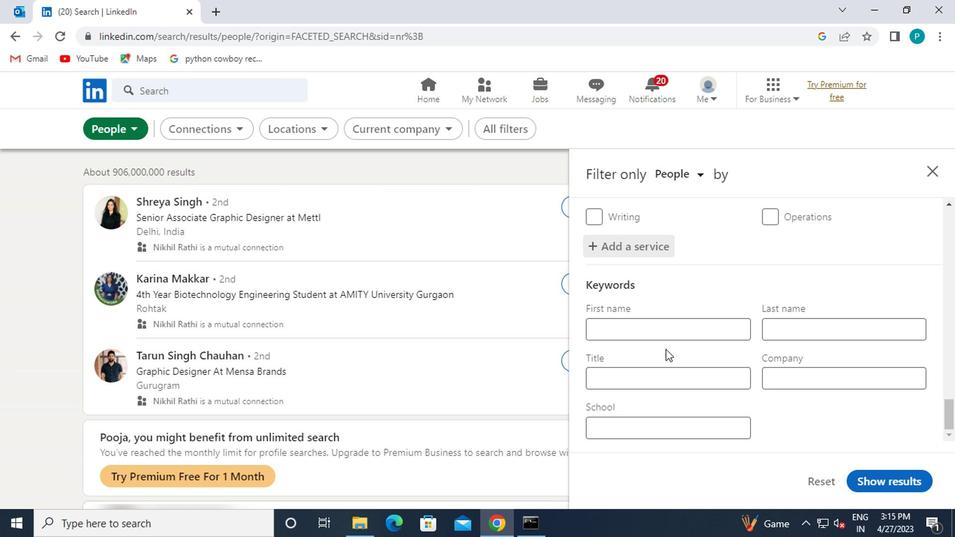 
Action: Mouse pressed left at (641, 378)
Screenshot: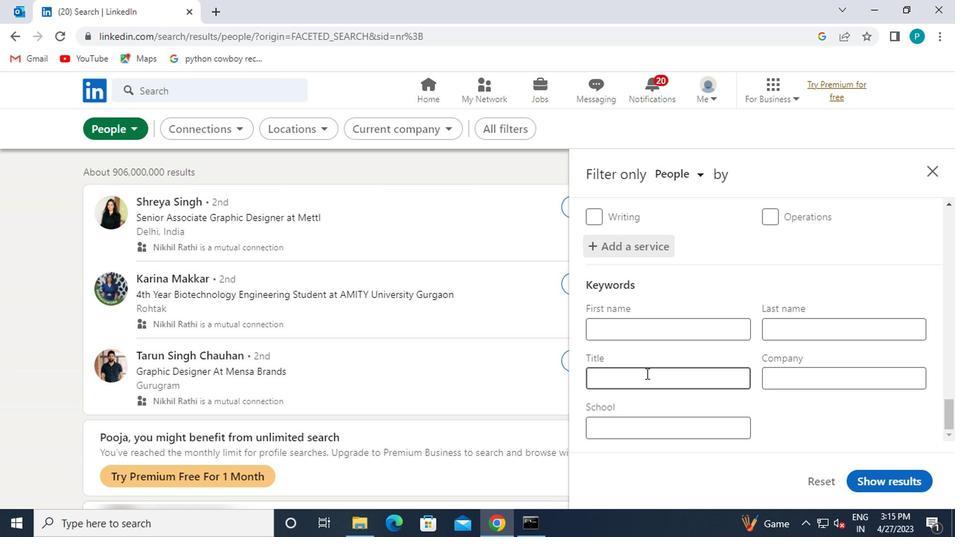
Action: Mouse moved to (641, 378)
Screenshot: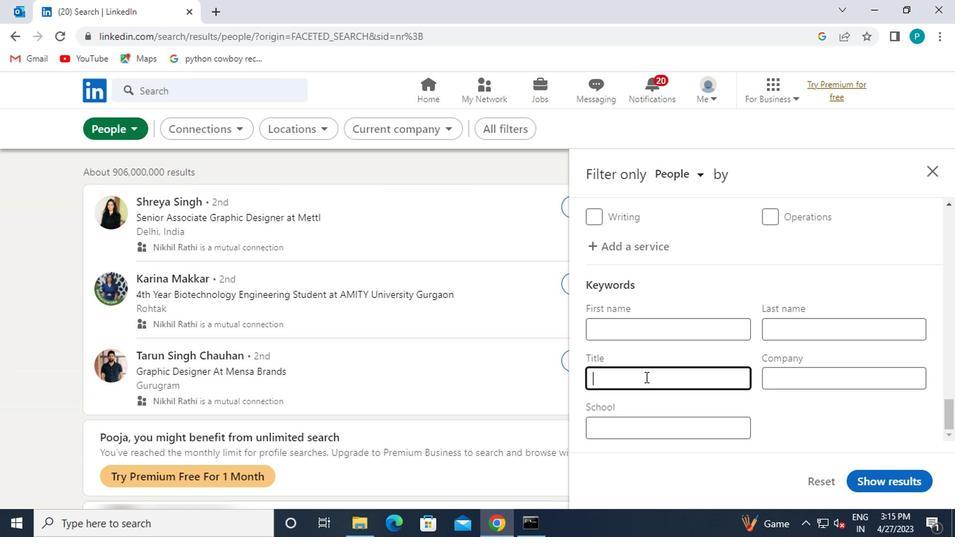 
Action: Key pressed <Key.caps_lock>F<Key.caps_lock>INANCIAL<Key.space><Key.caps_lock>P<Key.caps_lock>LANNER
Screenshot: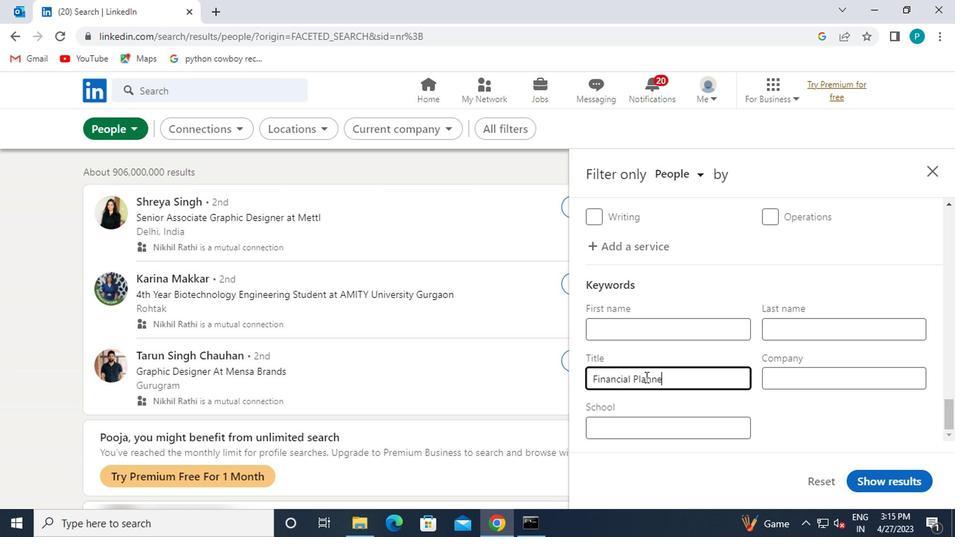 
Action: Mouse moved to (881, 476)
Screenshot: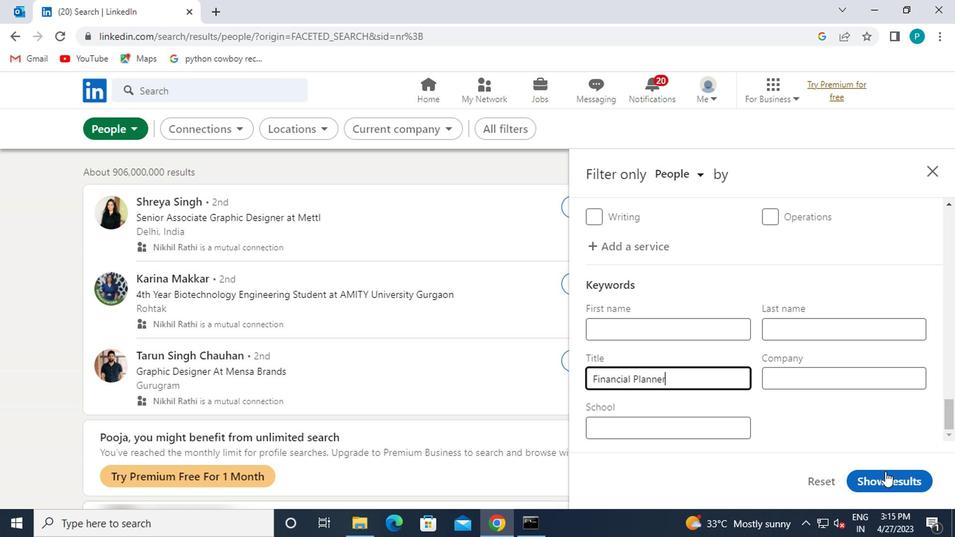 
Action: Mouse pressed left at (881, 476)
Screenshot: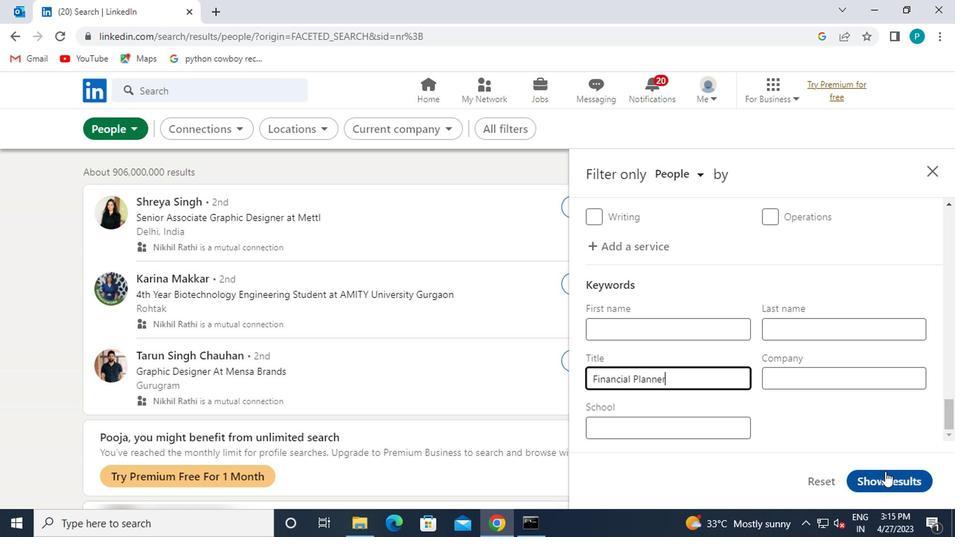 
